 Task: Create a due date automation trigger when advanced on, on the monday of the week before a card is due add dates not due this month at 11:00 AM.
Action: Mouse moved to (895, 278)
Screenshot: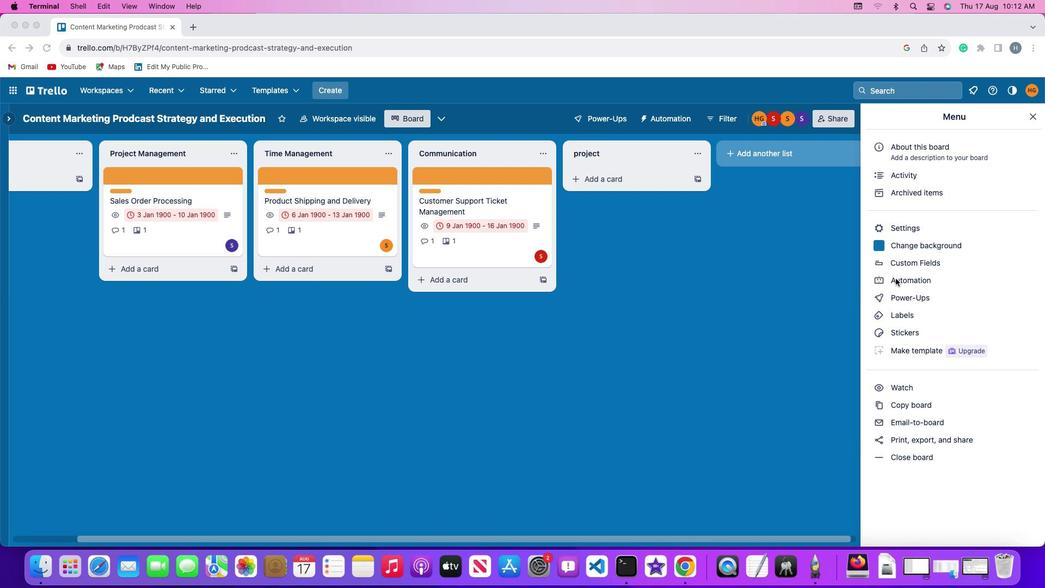 
Action: Mouse pressed left at (895, 278)
Screenshot: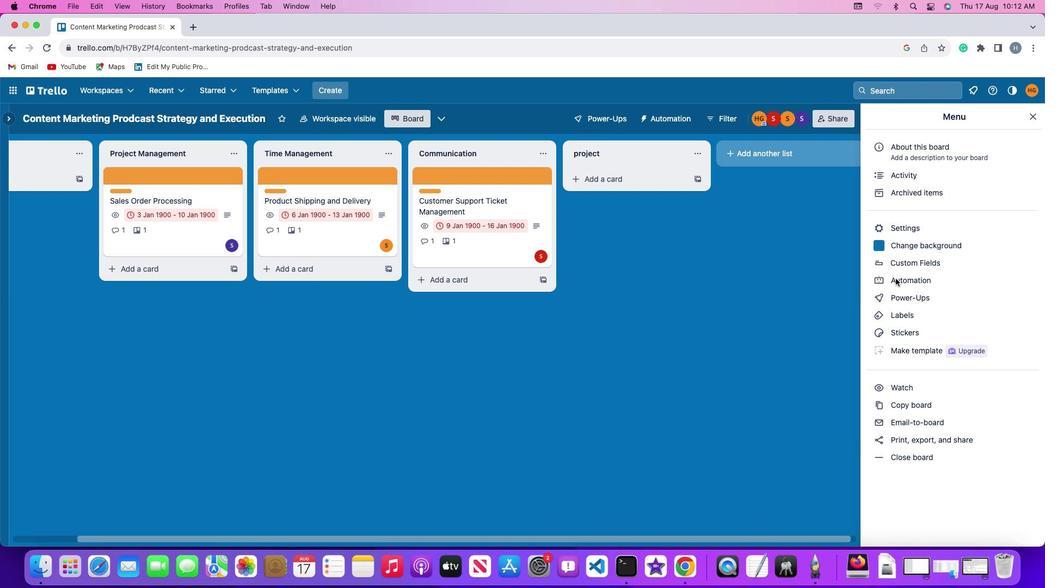 
Action: Mouse pressed left at (895, 278)
Screenshot: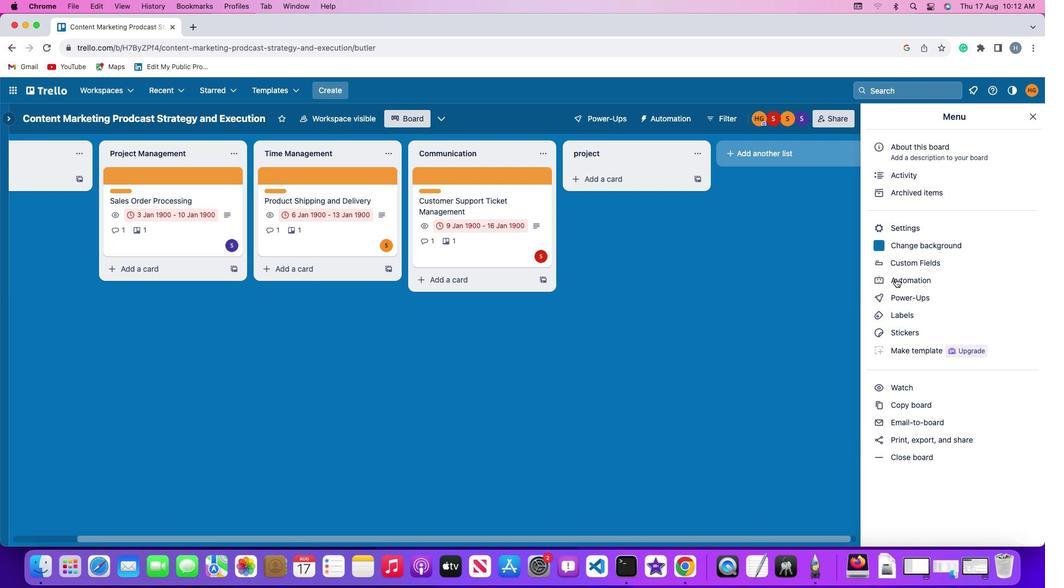 
Action: Mouse moved to (52, 258)
Screenshot: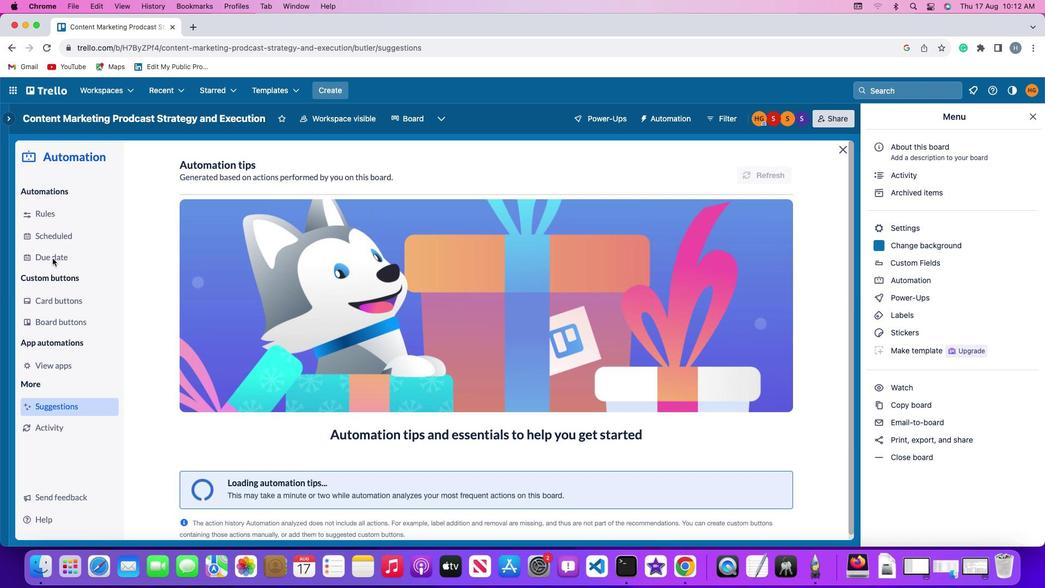 
Action: Mouse pressed left at (52, 258)
Screenshot: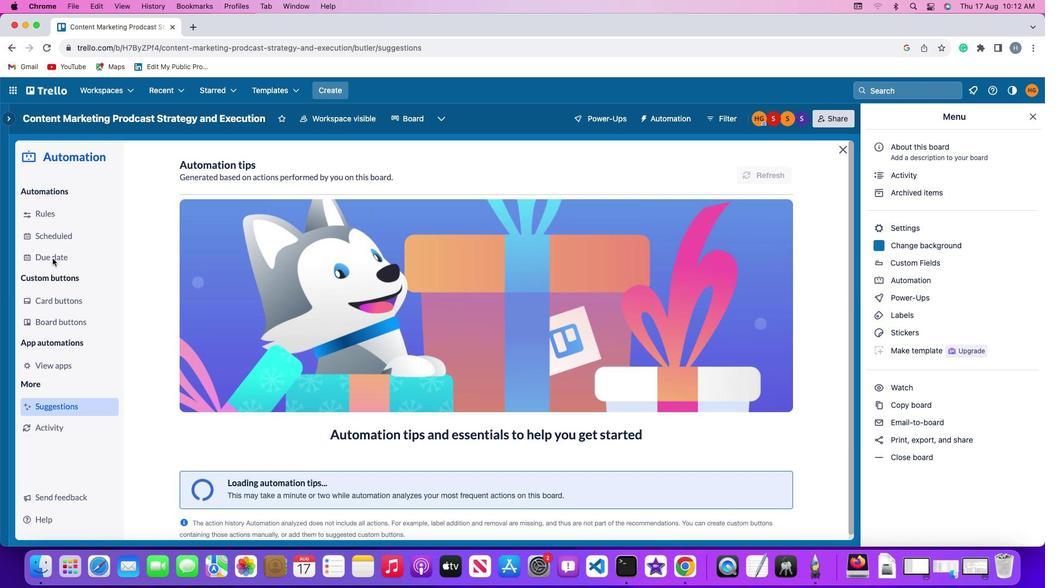 
Action: Mouse moved to (713, 168)
Screenshot: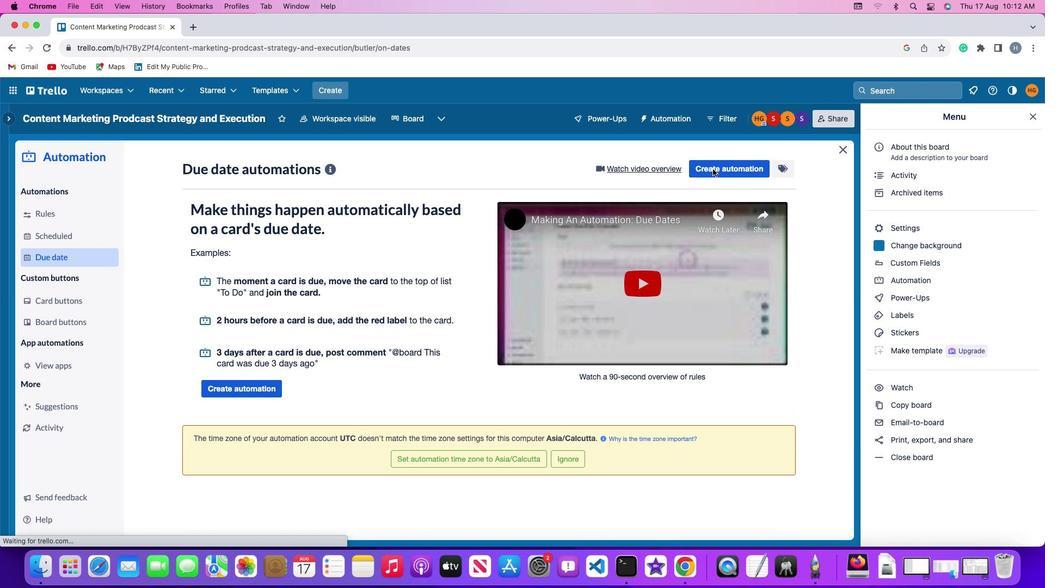 
Action: Mouse pressed left at (713, 168)
Screenshot: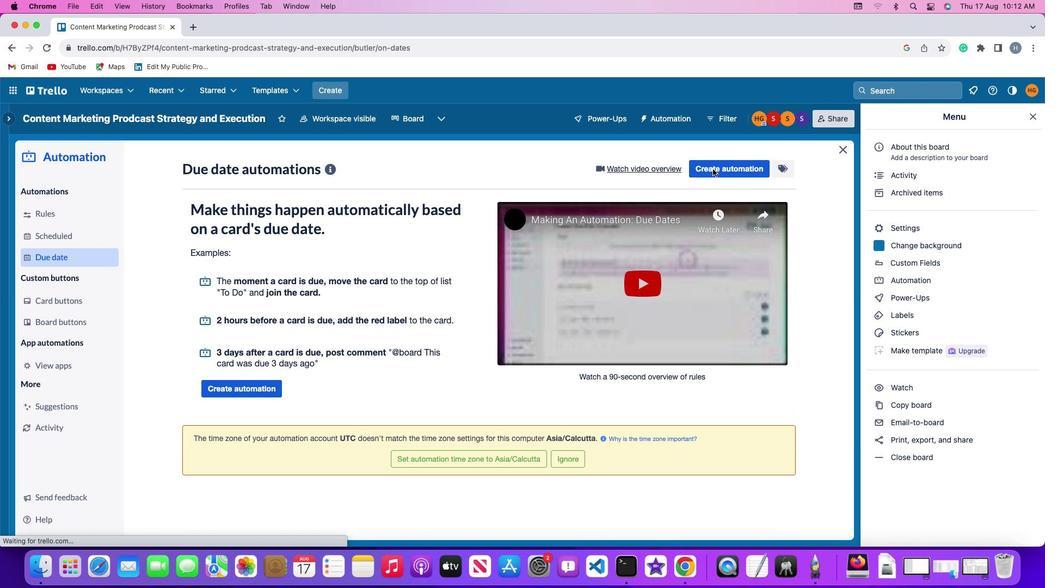 
Action: Mouse moved to (209, 269)
Screenshot: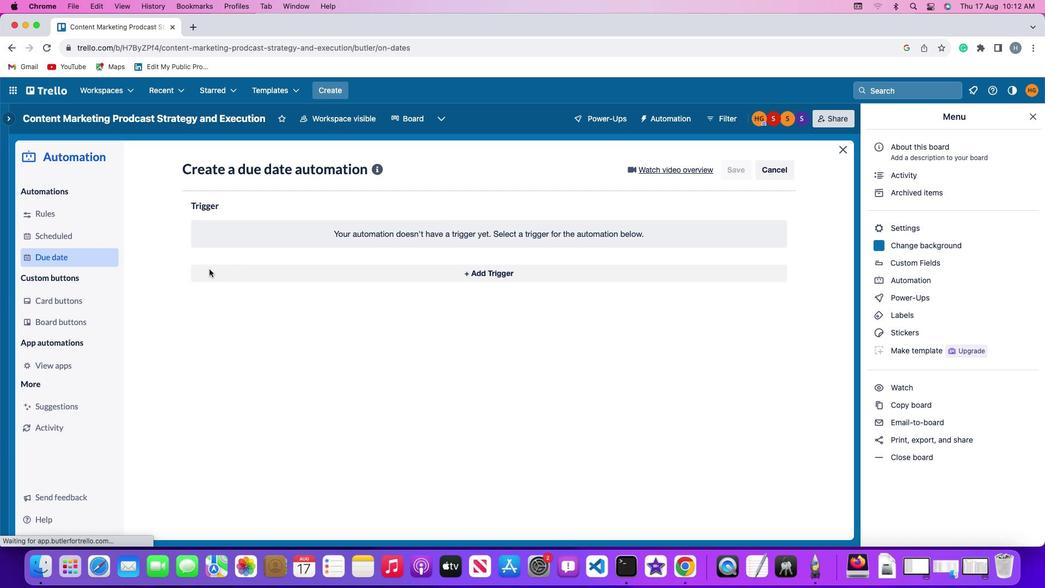 
Action: Mouse pressed left at (209, 269)
Screenshot: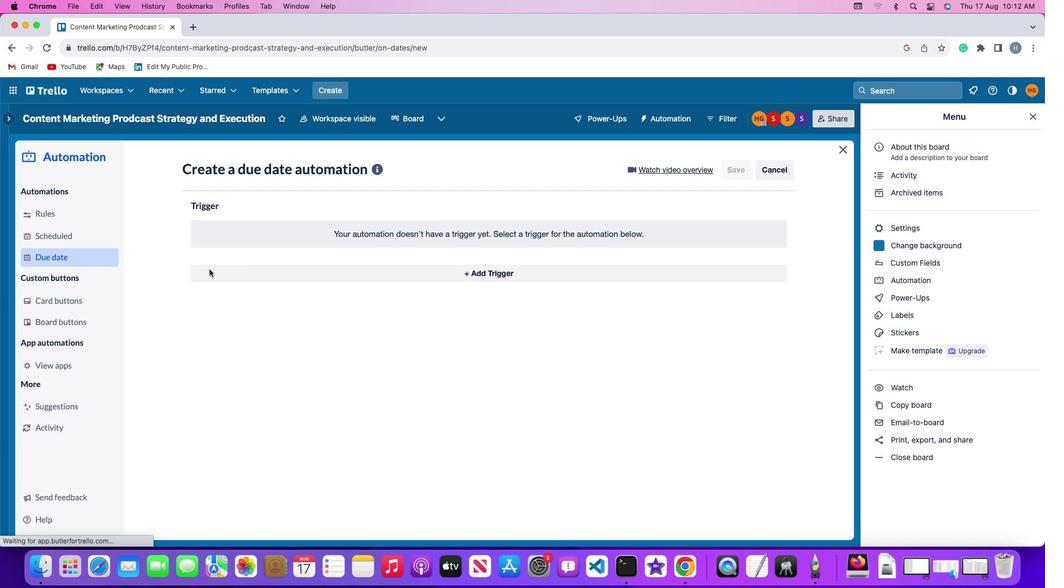 
Action: Mouse moved to (235, 468)
Screenshot: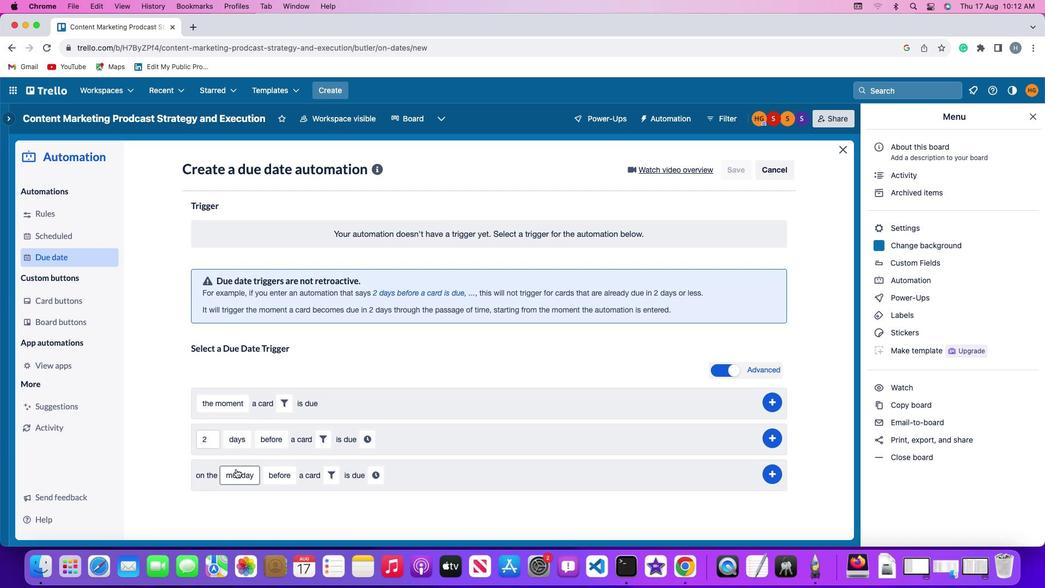 
Action: Mouse pressed left at (235, 468)
Screenshot: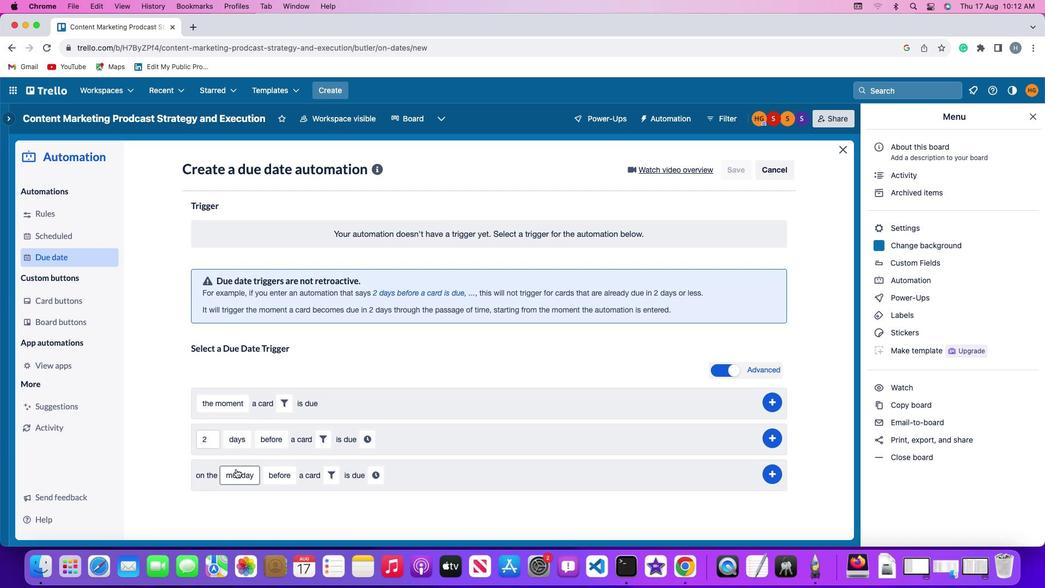 
Action: Mouse moved to (241, 318)
Screenshot: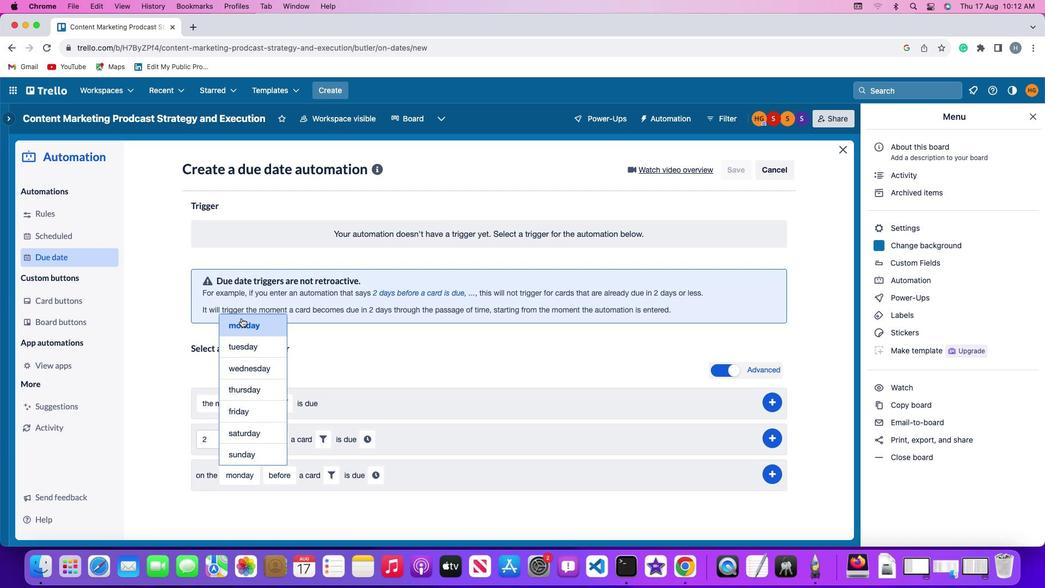 
Action: Mouse pressed left at (241, 318)
Screenshot: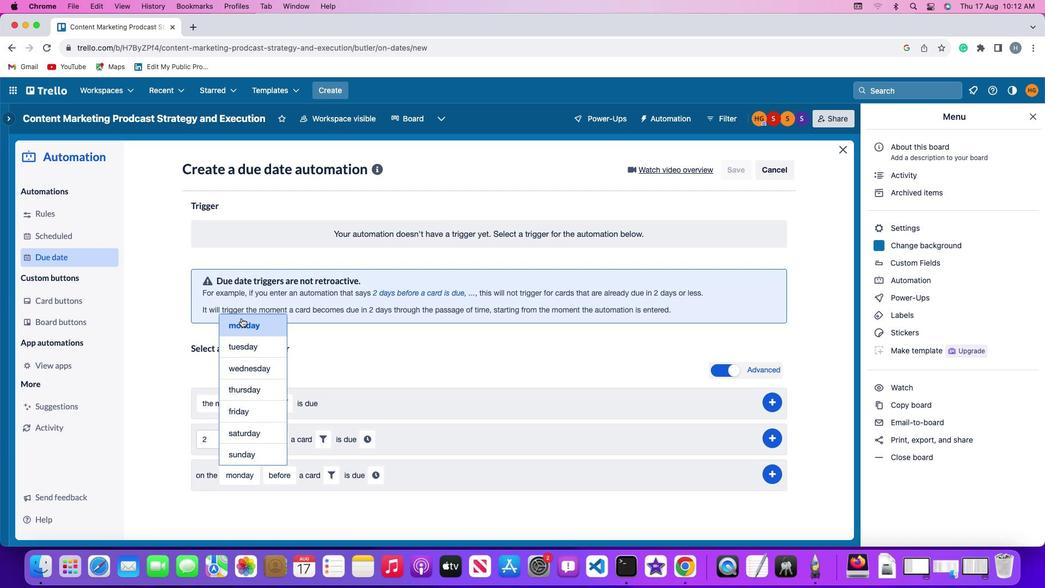 
Action: Mouse moved to (278, 479)
Screenshot: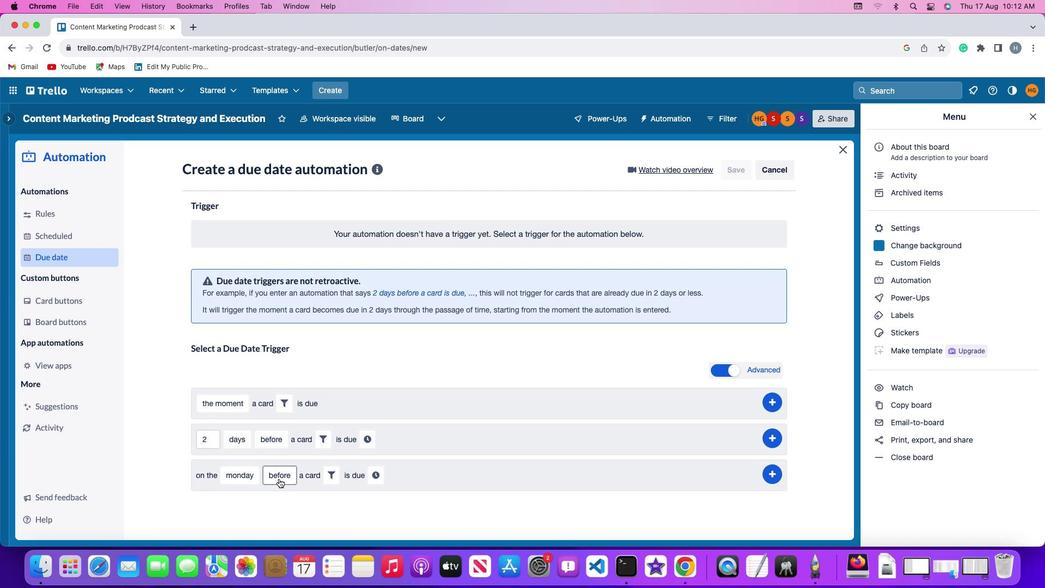 
Action: Mouse pressed left at (278, 479)
Screenshot: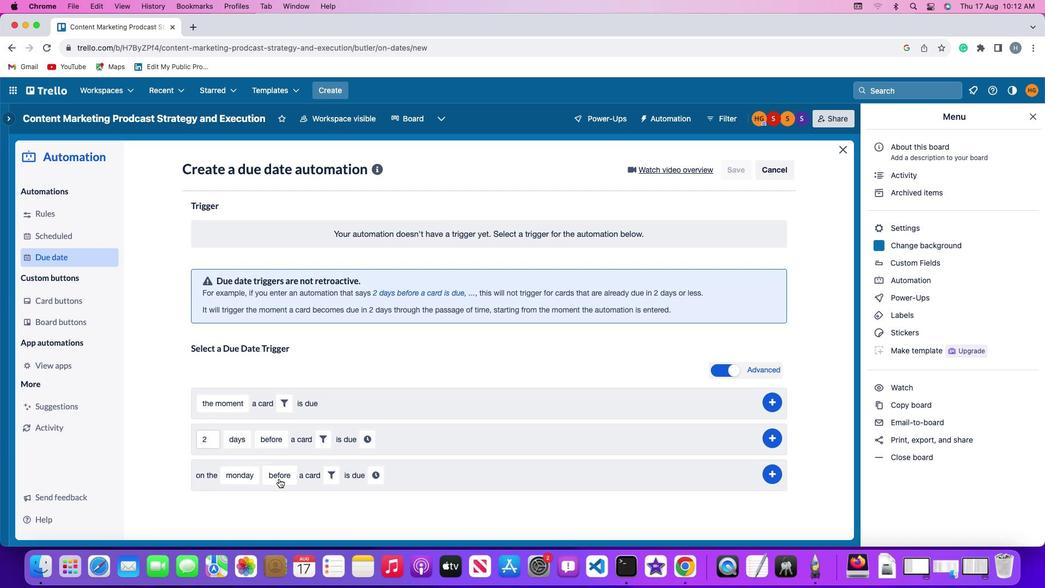 
Action: Mouse moved to (285, 456)
Screenshot: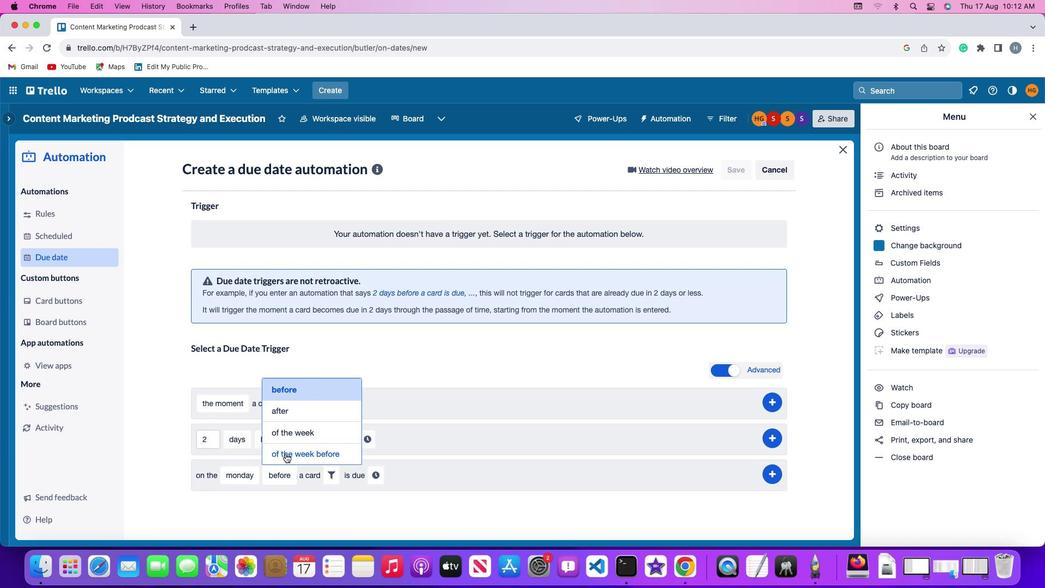 
Action: Mouse pressed left at (285, 456)
Screenshot: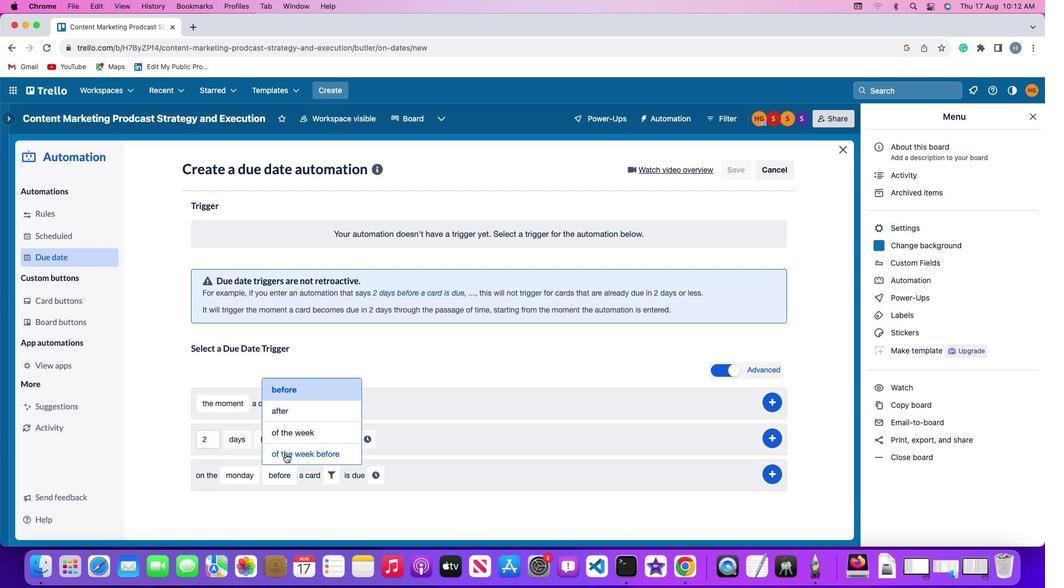 
Action: Mouse moved to (367, 475)
Screenshot: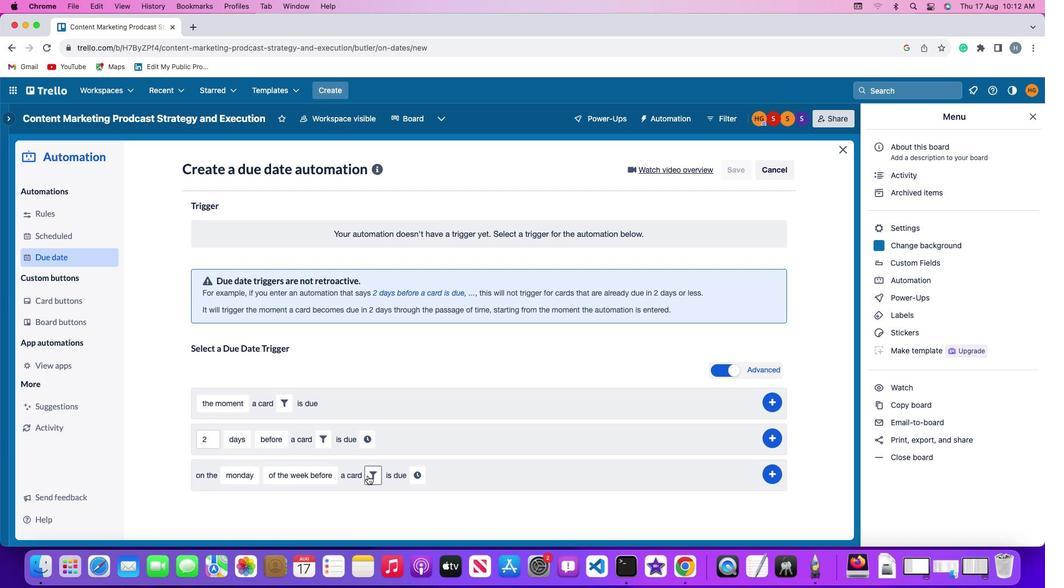 
Action: Mouse pressed left at (367, 475)
Screenshot: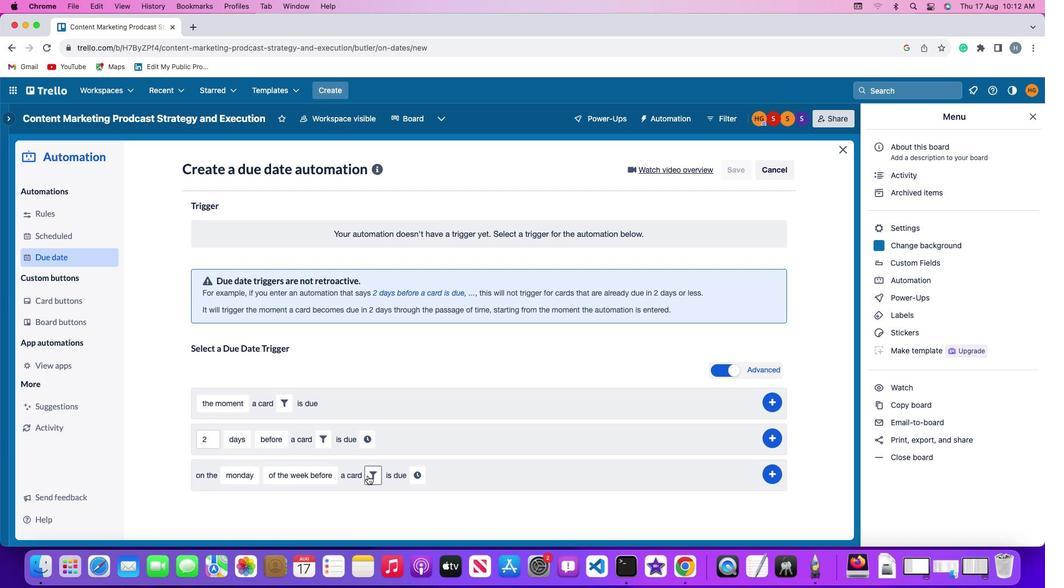 
Action: Mouse moved to (436, 509)
Screenshot: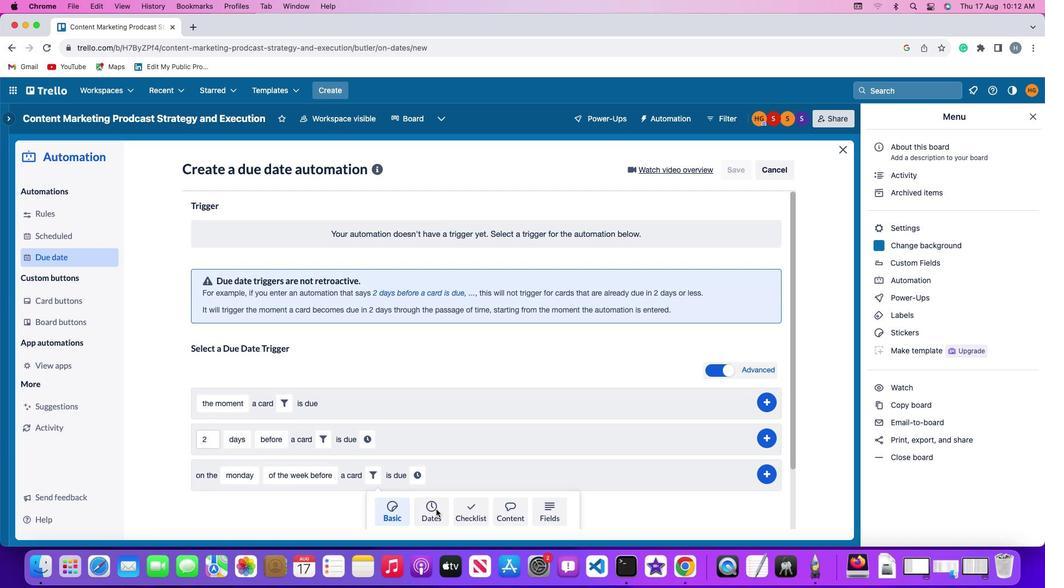 
Action: Mouse pressed left at (436, 509)
Screenshot: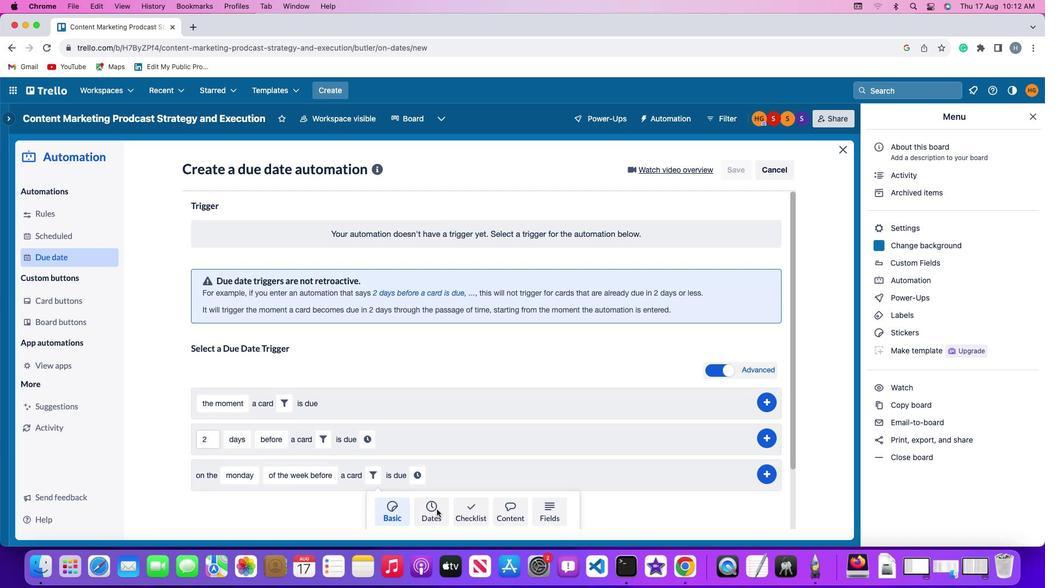
Action: Mouse moved to (337, 506)
Screenshot: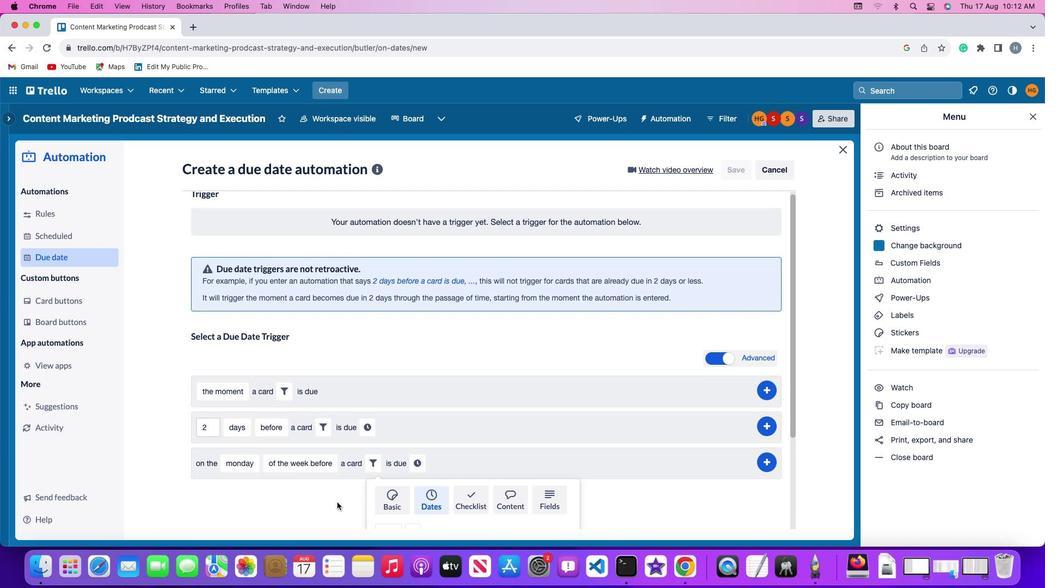 
Action: Mouse scrolled (337, 506) with delta (0, 0)
Screenshot: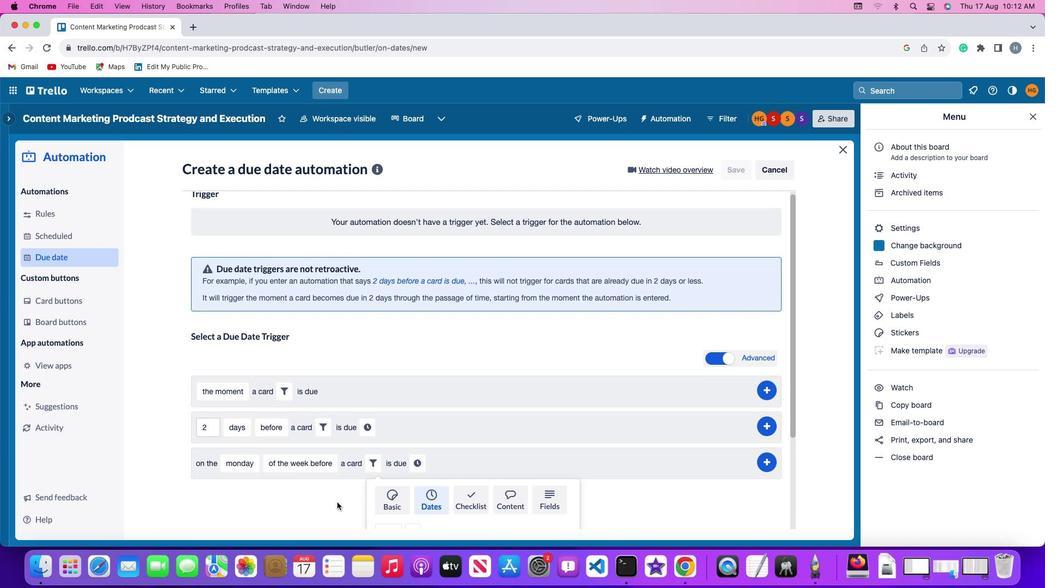 
Action: Mouse moved to (337, 506)
Screenshot: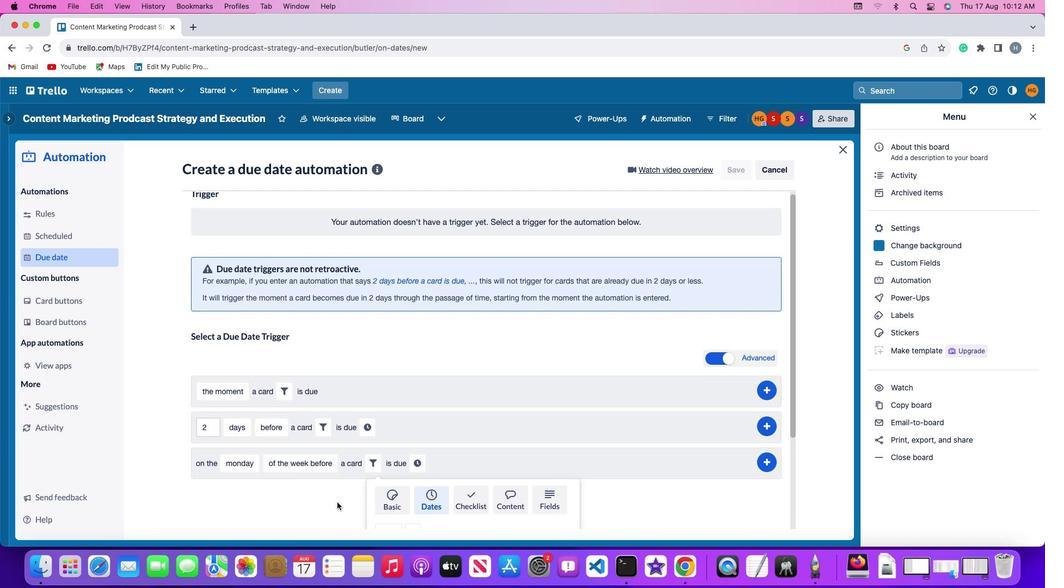 
Action: Mouse scrolled (337, 506) with delta (0, 0)
Screenshot: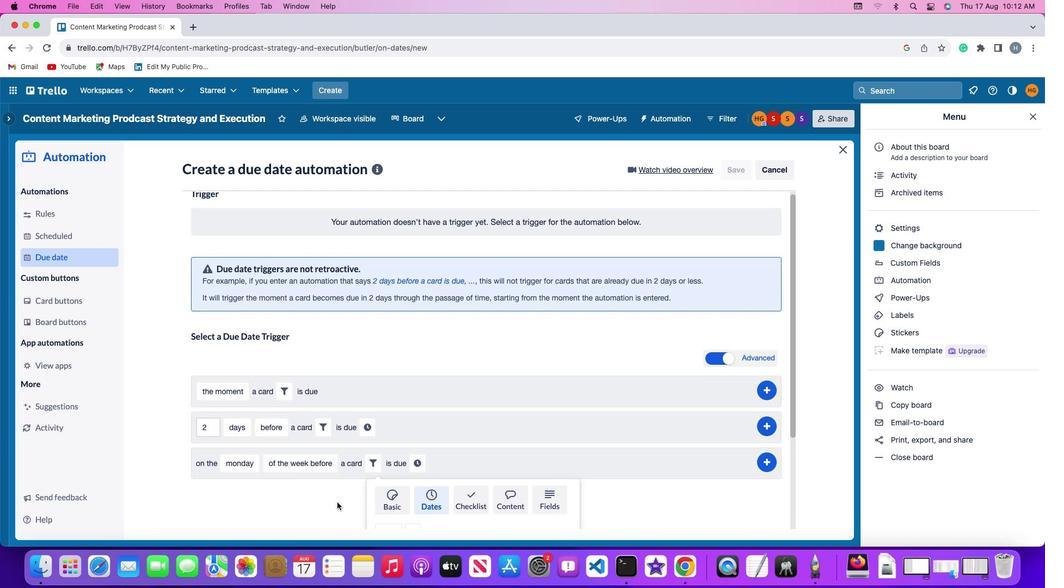 
Action: Mouse moved to (337, 505)
Screenshot: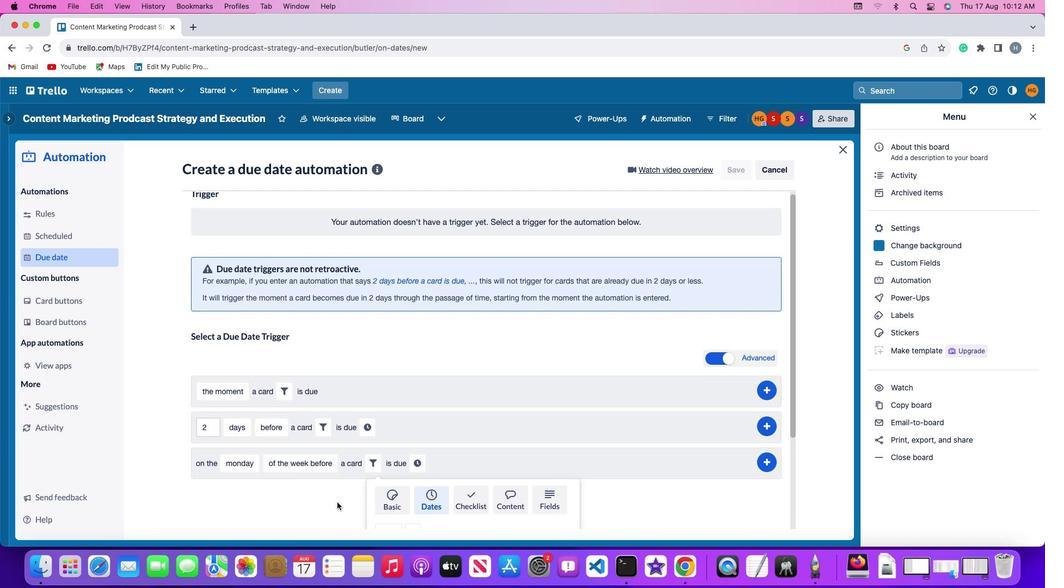 
Action: Mouse scrolled (337, 505) with delta (0, -1)
Screenshot: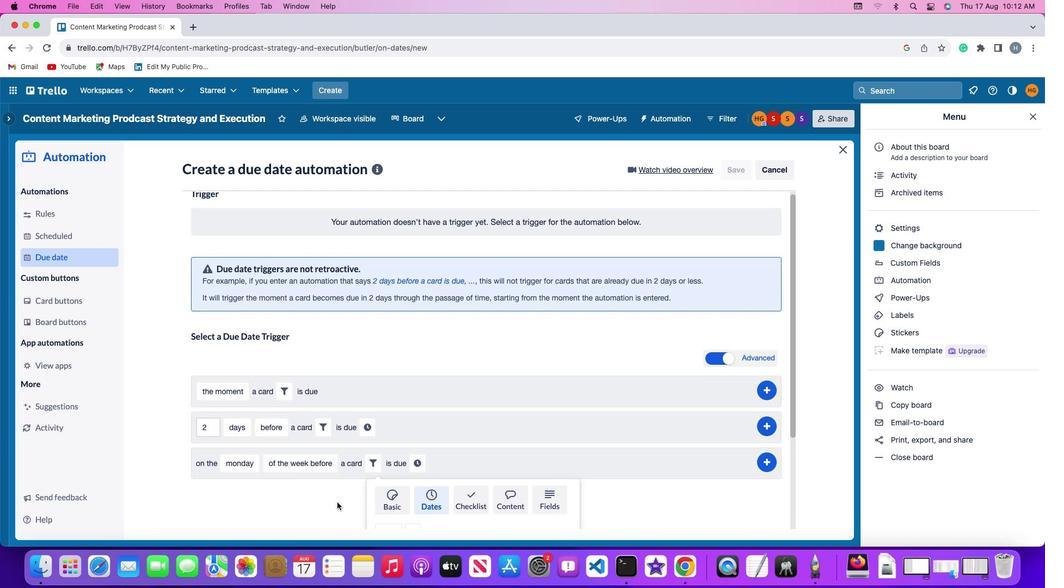 
Action: Mouse moved to (337, 505)
Screenshot: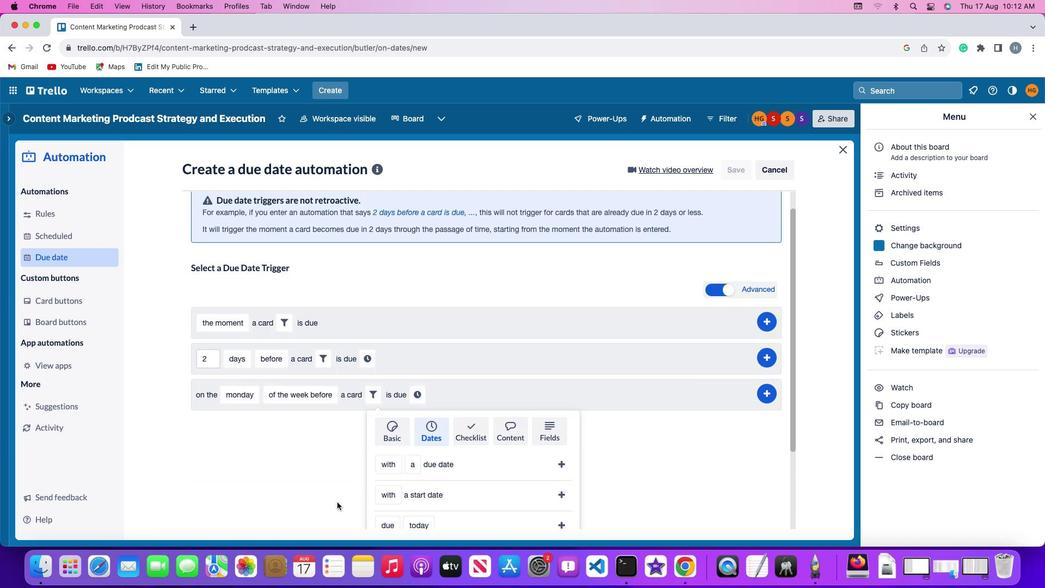 
Action: Mouse scrolled (337, 505) with delta (0, -2)
Screenshot: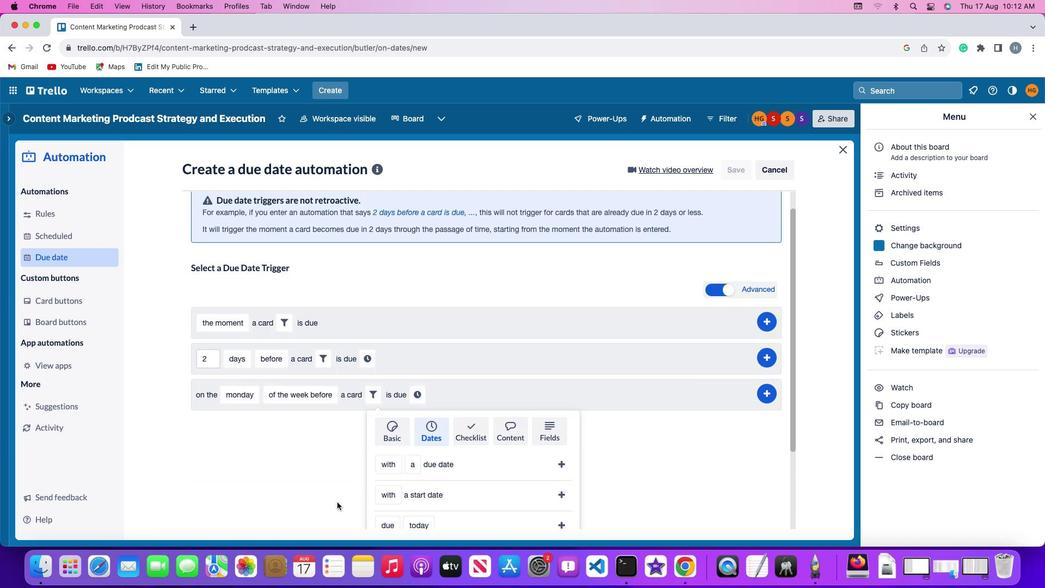 
Action: Mouse moved to (337, 503)
Screenshot: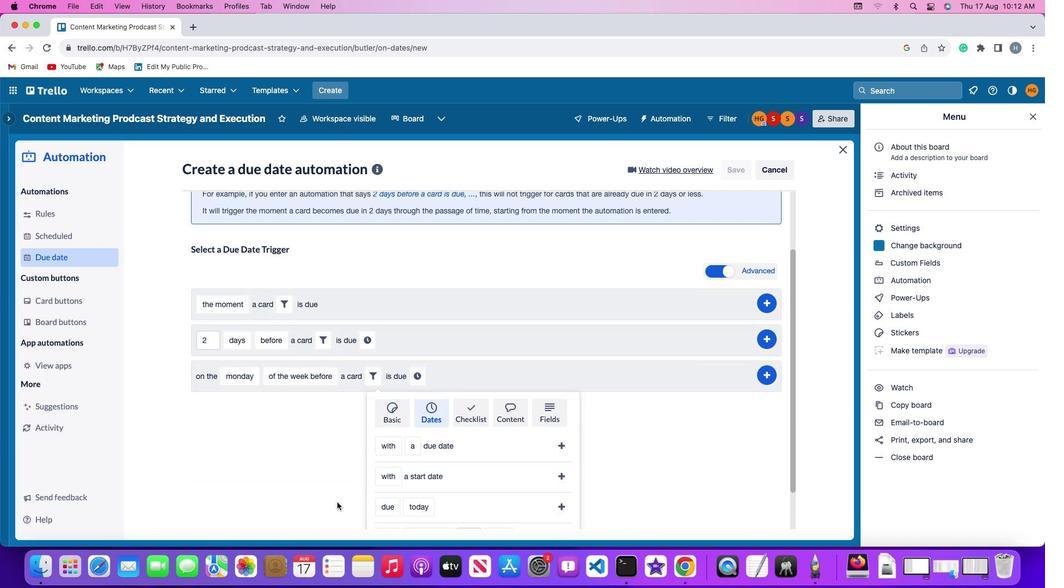 
Action: Mouse scrolled (337, 503) with delta (0, -3)
Screenshot: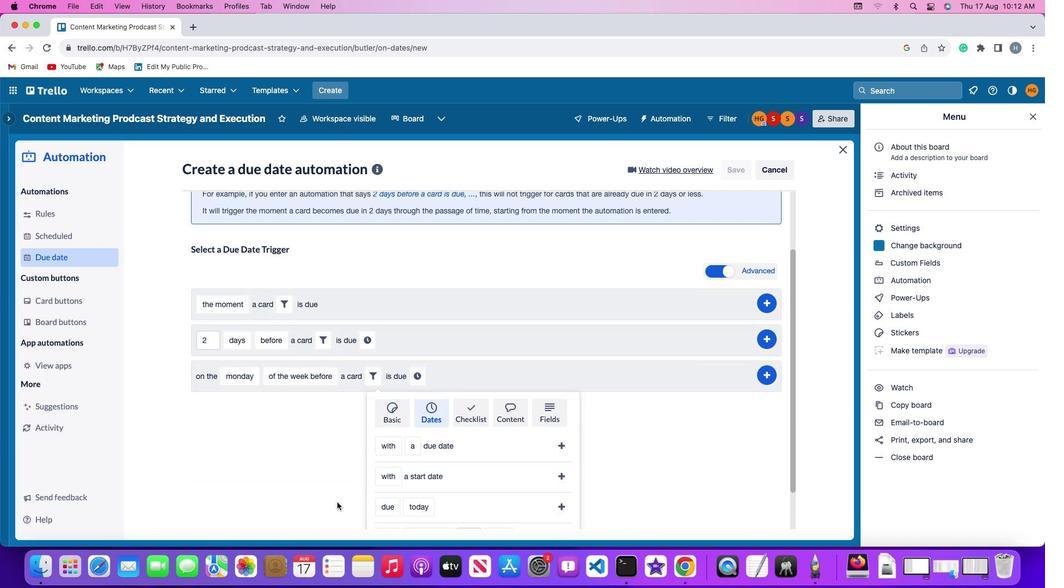 
Action: Mouse moved to (337, 502)
Screenshot: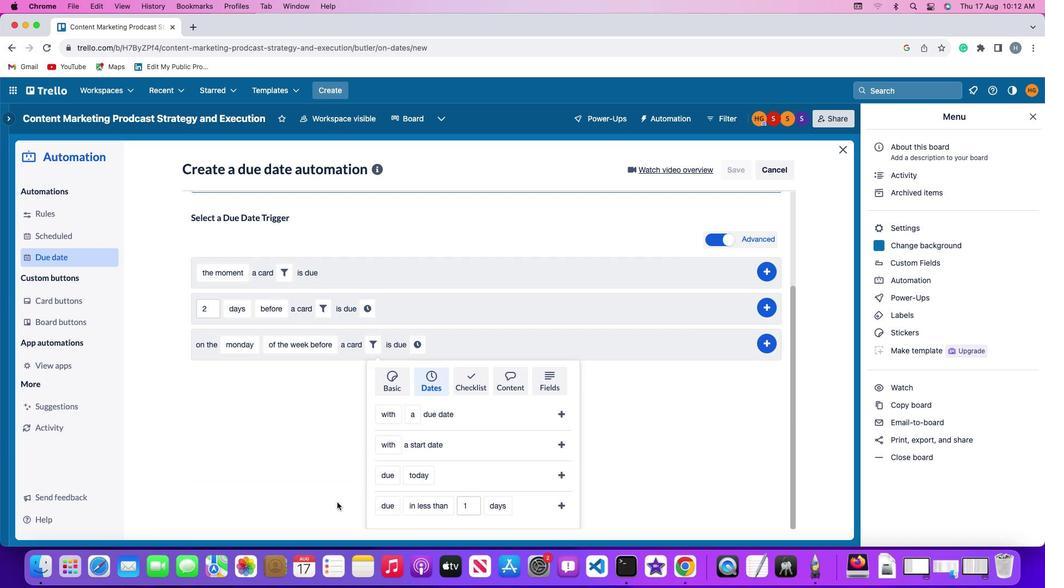 
Action: Mouse scrolled (337, 502) with delta (0, 0)
Screenshot: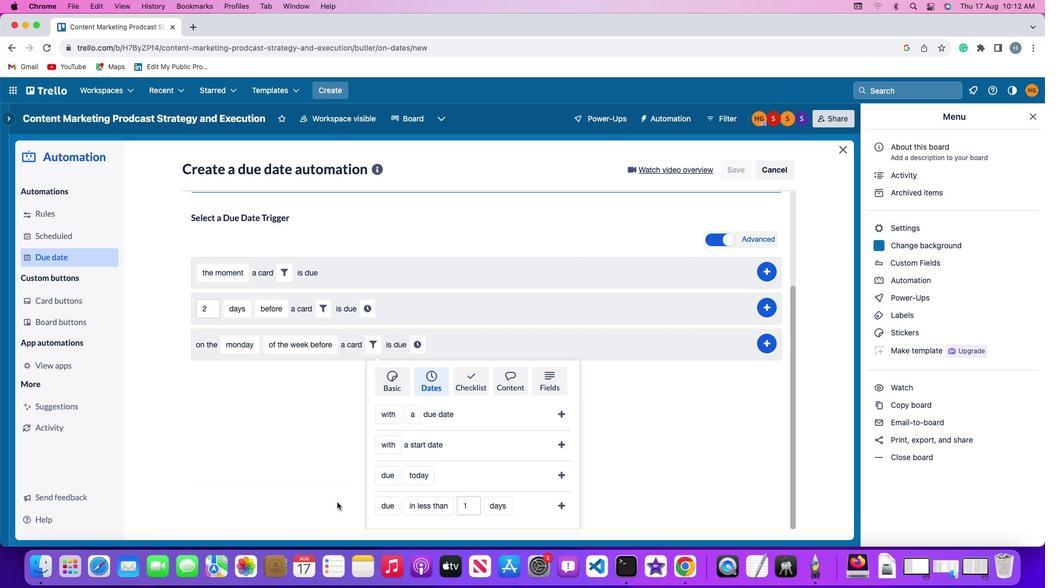 
Action: Mouse scrolled (337, 502) with delta (0, 0)
Screenshot: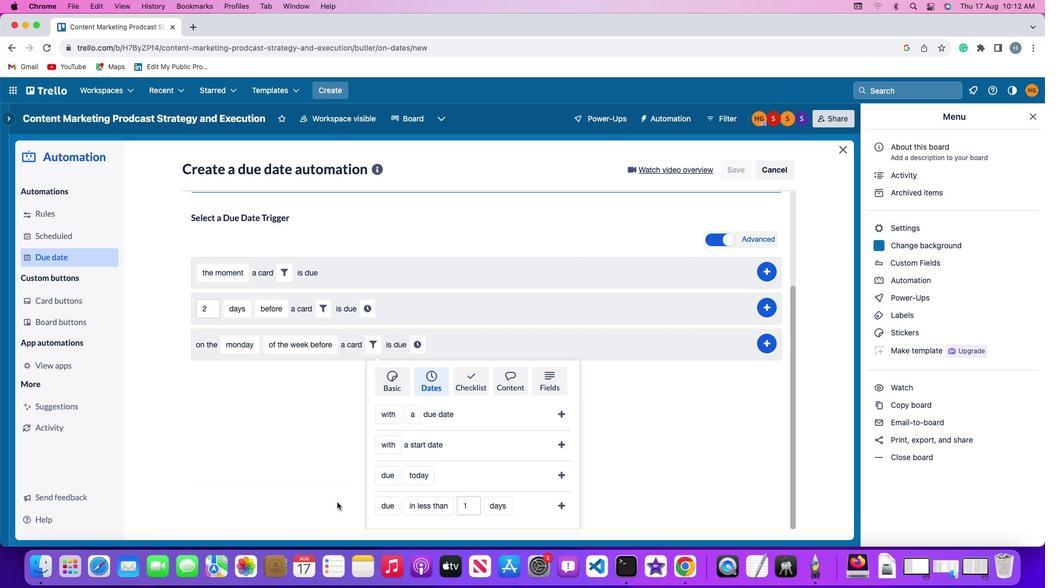 
Action: Mouse scrolled (337, 502) with delta (0, -2)
Screenshot: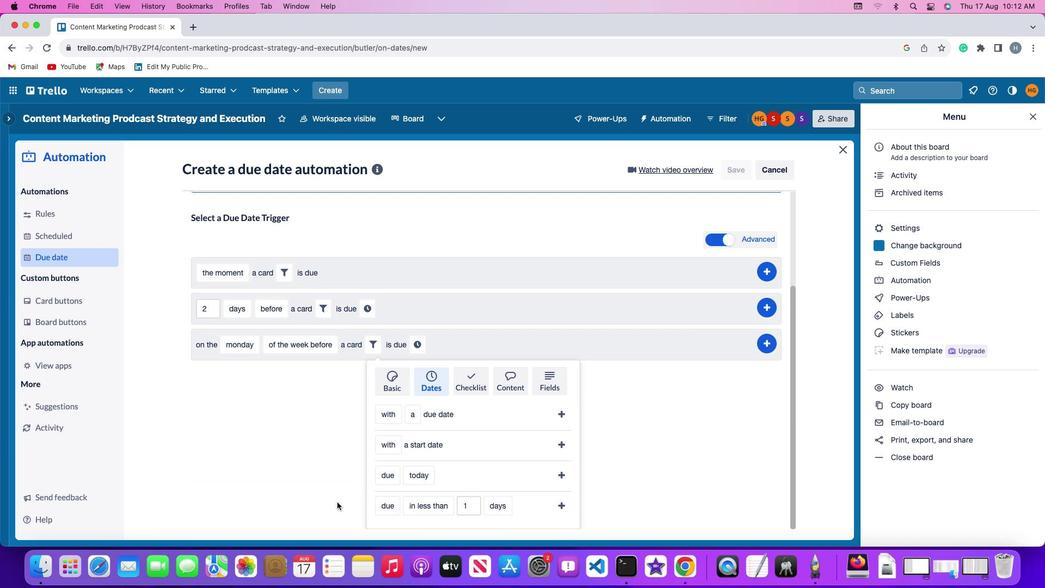 
Action: Mouse scrolled (337, 502) with delta (0, -2)
Screenshot: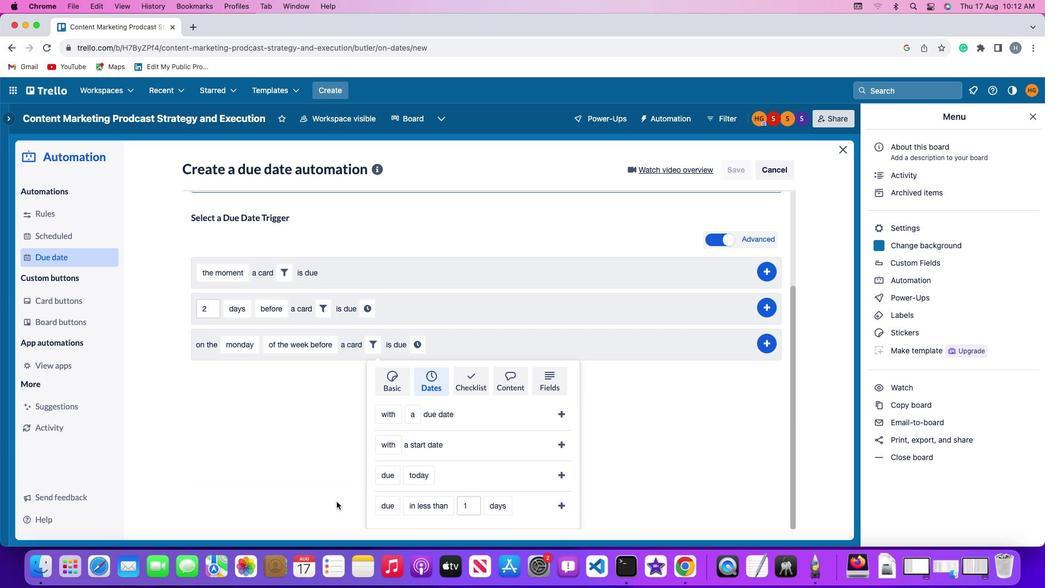
Action: Mouse moved to (390, 469)
Screenshot: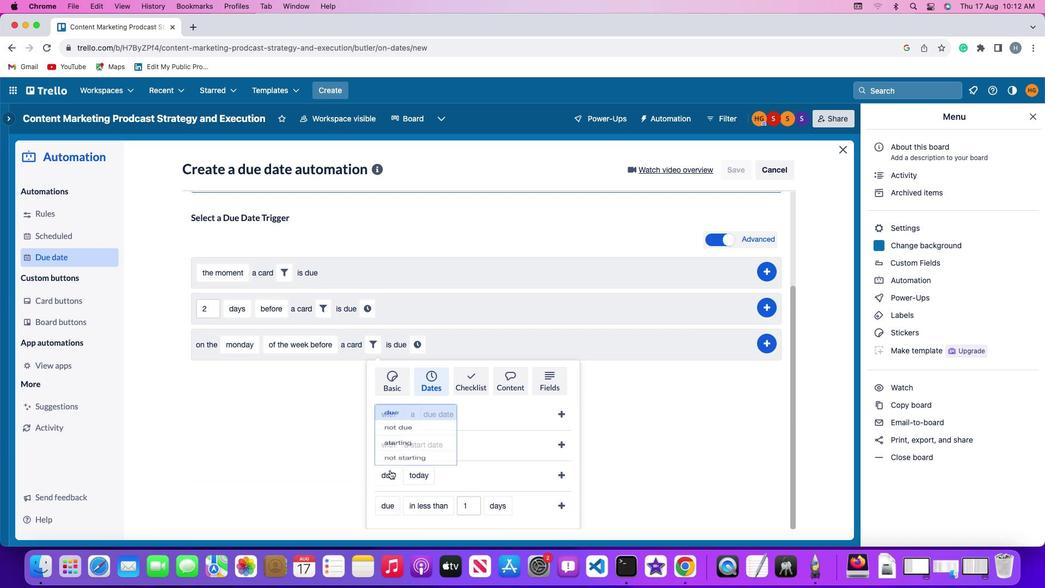 
Action: Mouse pressed left at (390, 469)
Screenshot: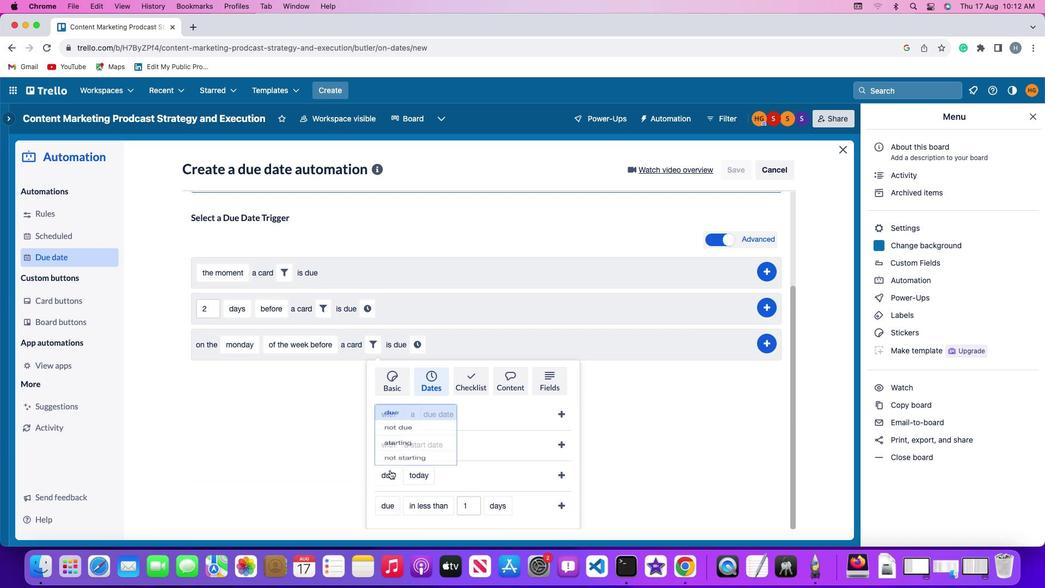 
Action: Mouse moved to (401, 407)
Screenshot: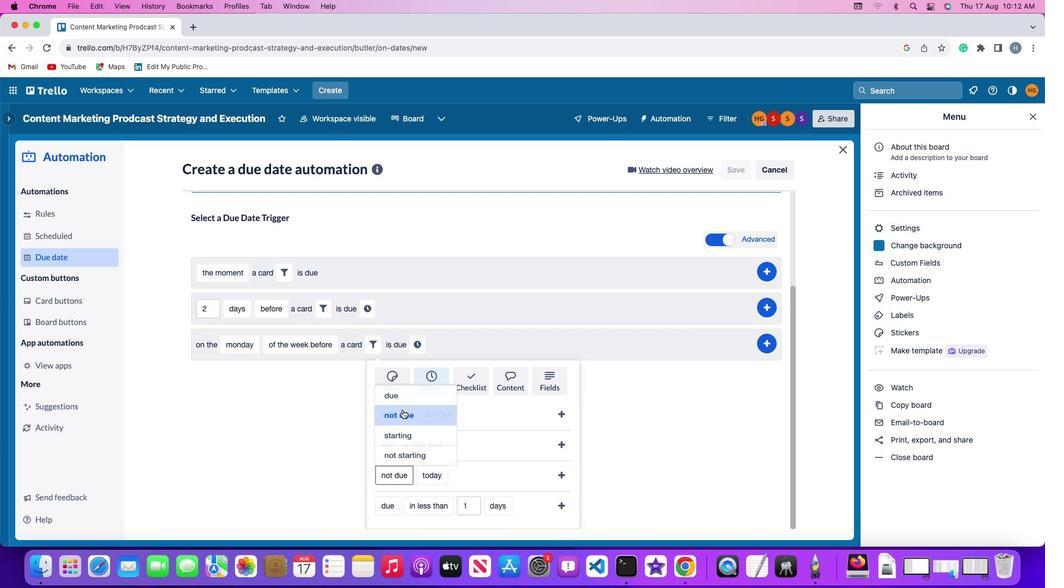 
Action: Mouse pressed left at (401, 407)
Screenshot: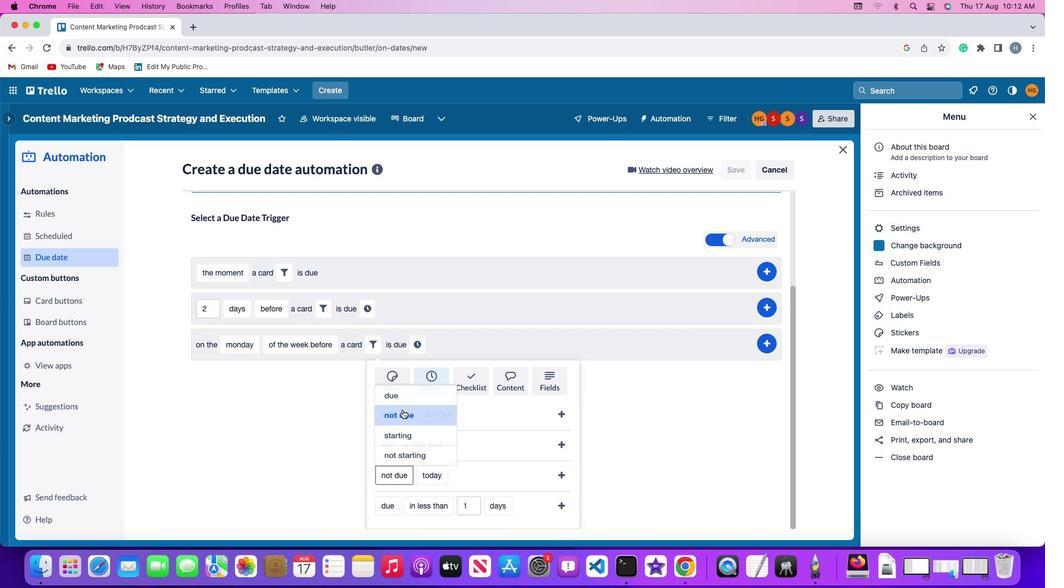 
Action: Mouse moved to (434, 472)
Screenshot: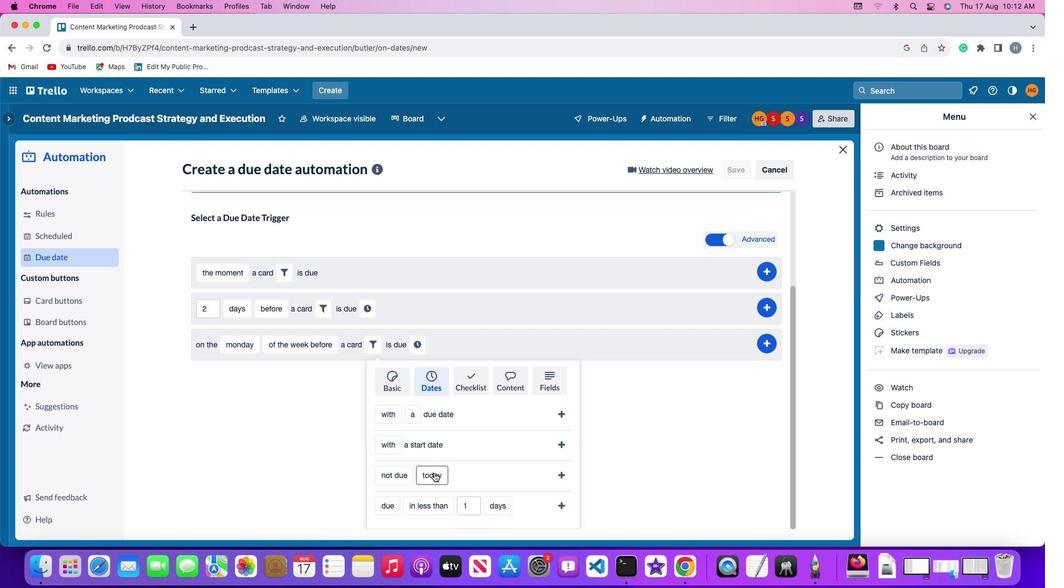 
Action: Mouse pressed left at (434, 472)
Screenshot: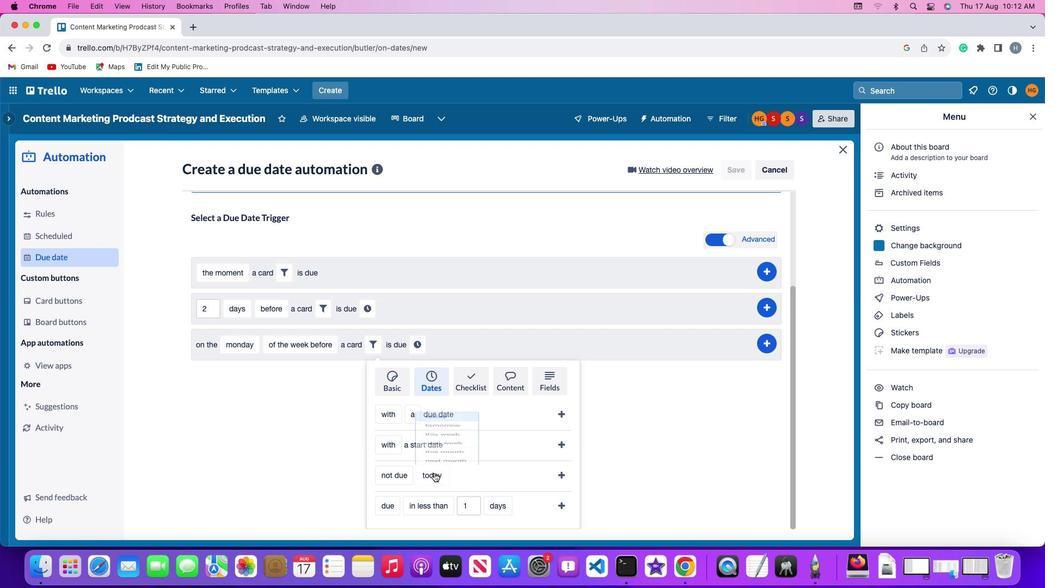 
Action: Mouse moved to (440, 432)
Screenshot: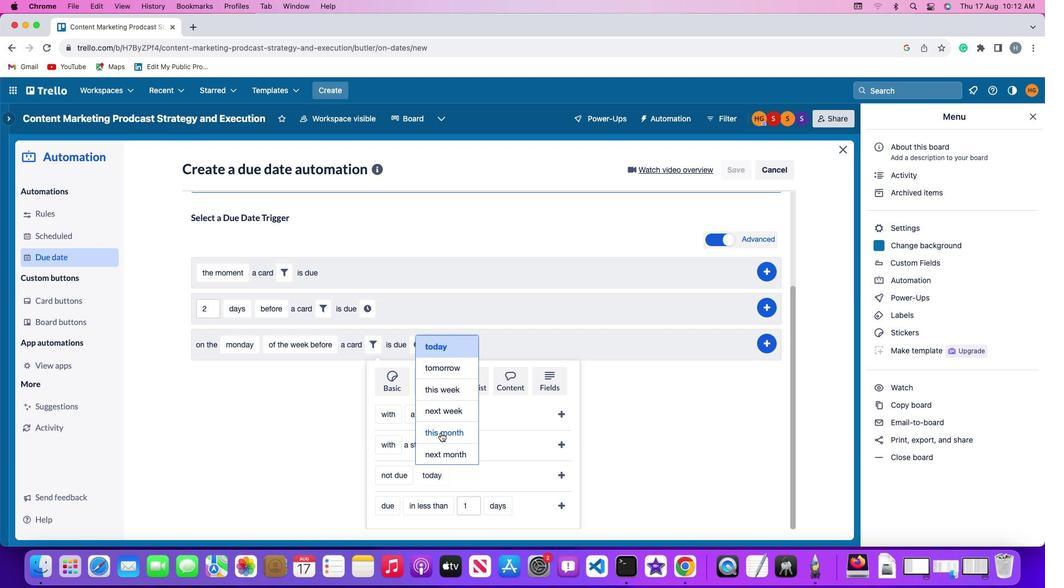 
Action: Mouse pressed left at (440, 432)
Screenshot: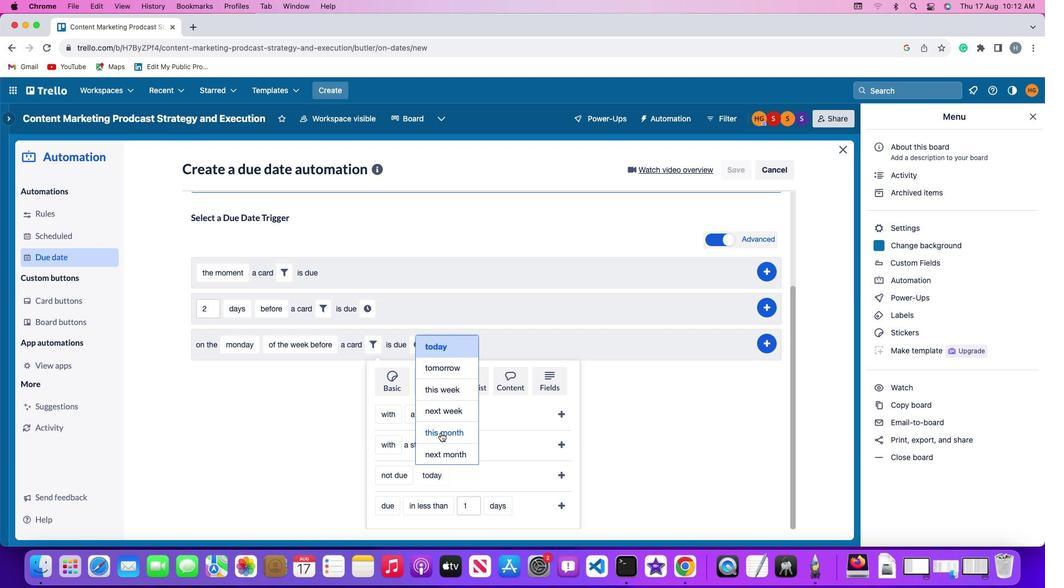 
Action: Mouse moved to (564, 471)
Screenshot: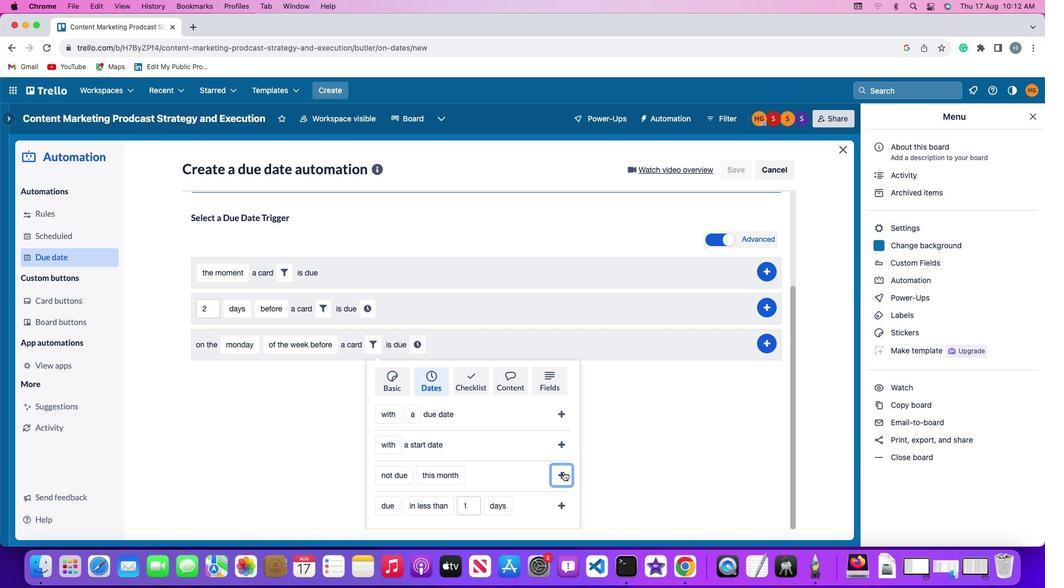 
Action: Mouse pressed left at (564, 471)
Screenshot: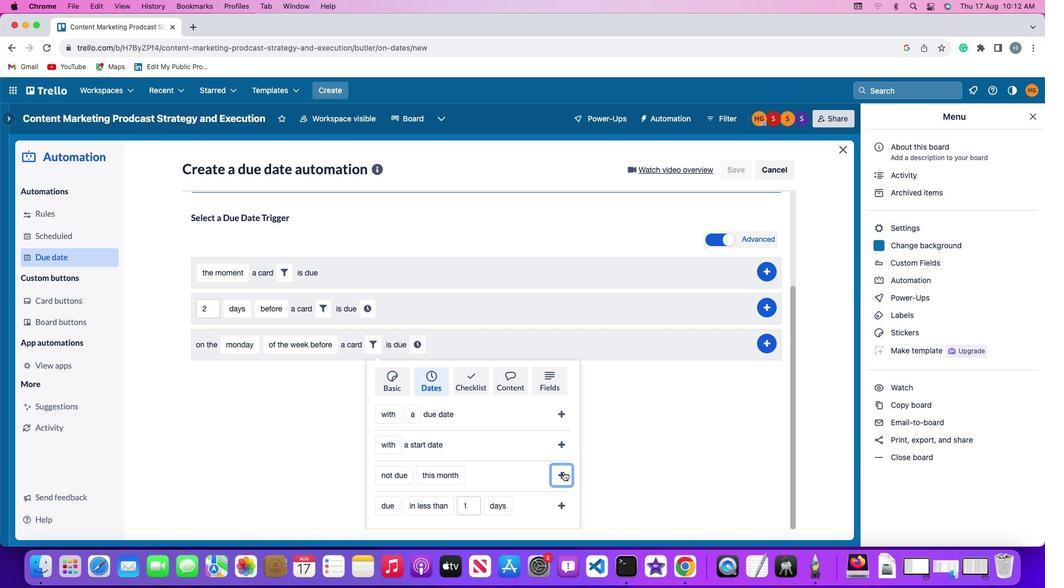 
Action: Mouse moved to (514, 471)
Screenshot: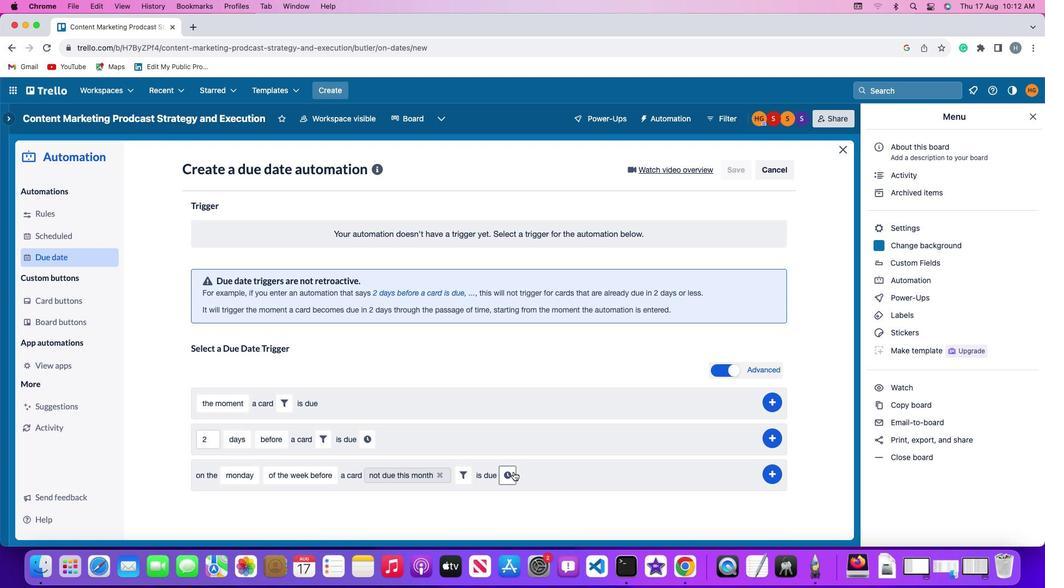 
Action: Mouse pressed left at (514, 471)
Screenshot: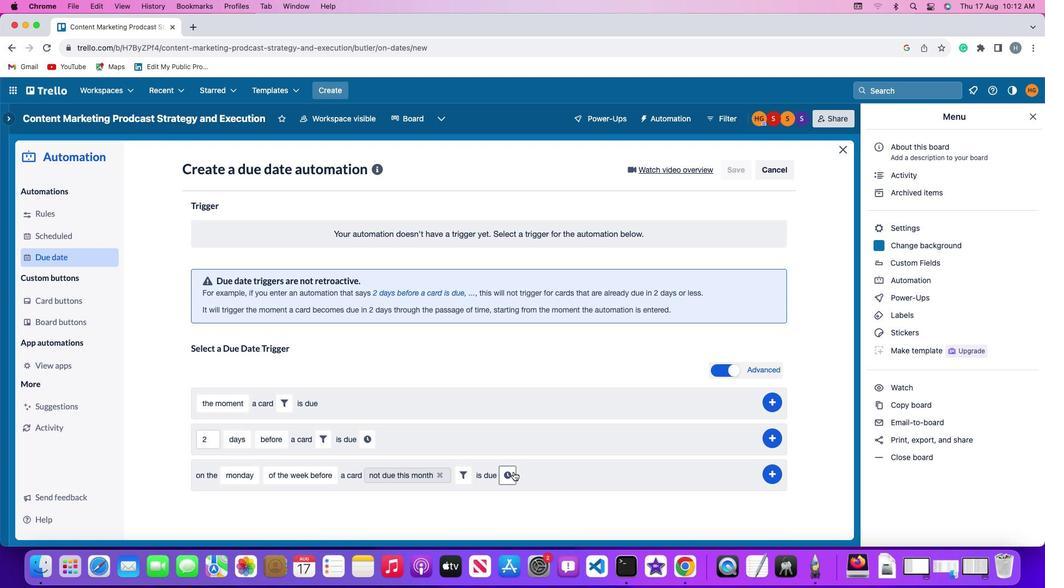 
Action: Mouse moved to (532, 475)
Screenshot: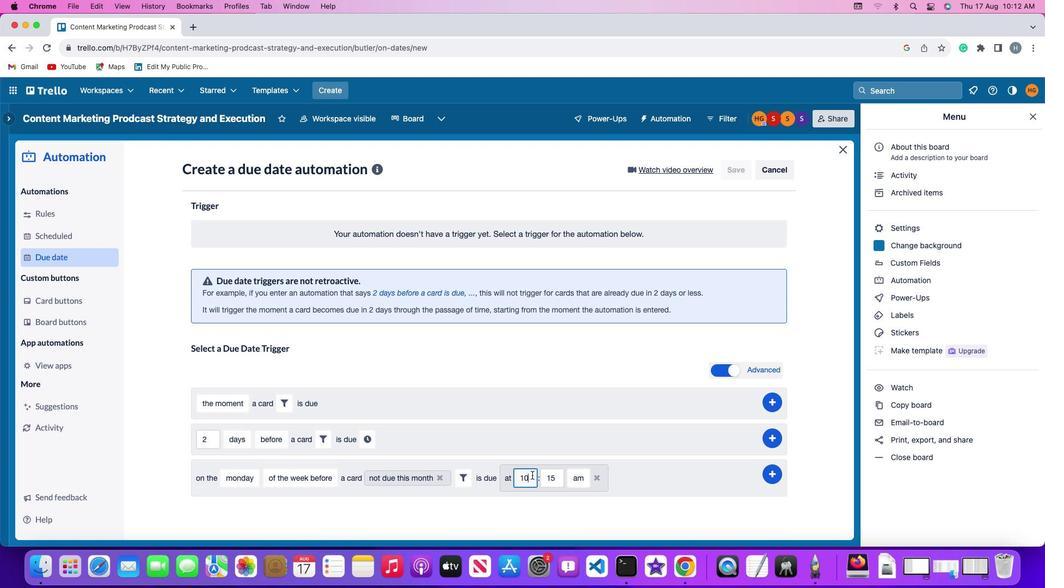 
Action: Mouse pressed left at (532, 475)
Screenshot: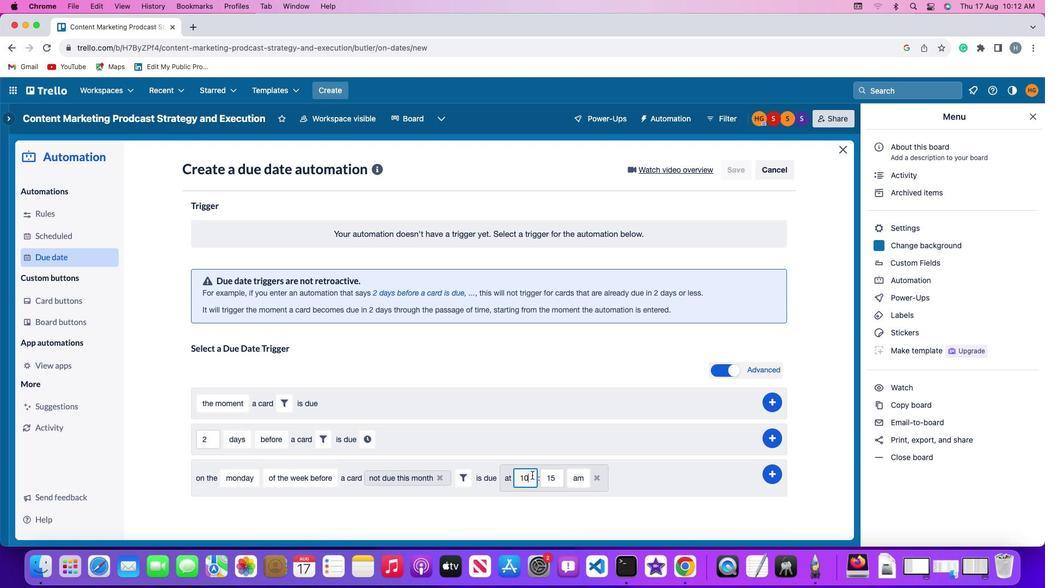 
Action: Mouse moved to (532, 475)
Screenshot: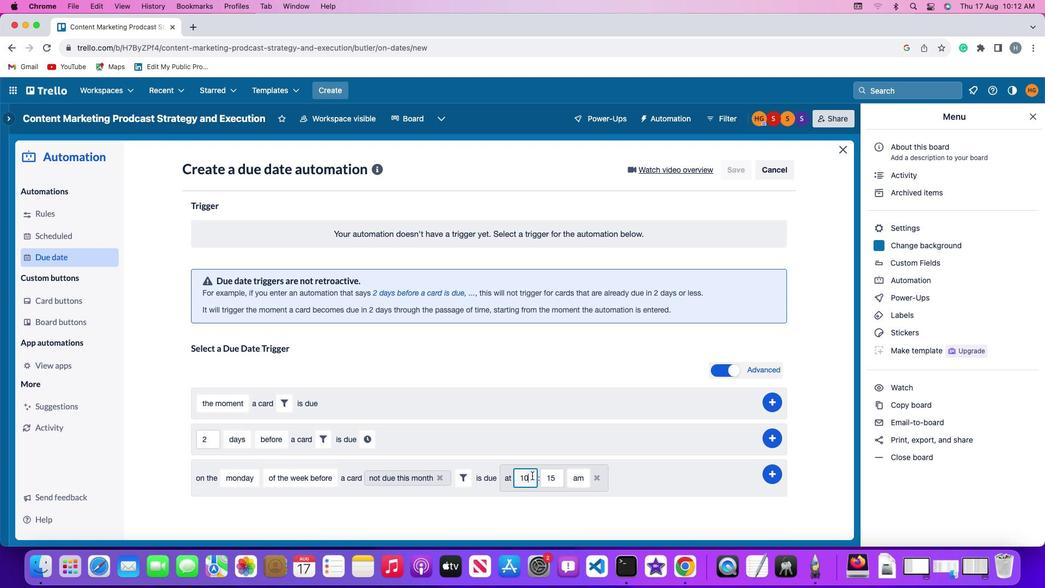 
Action: Key pressed Key.backspaceKey.backspace'1'
Screenshot: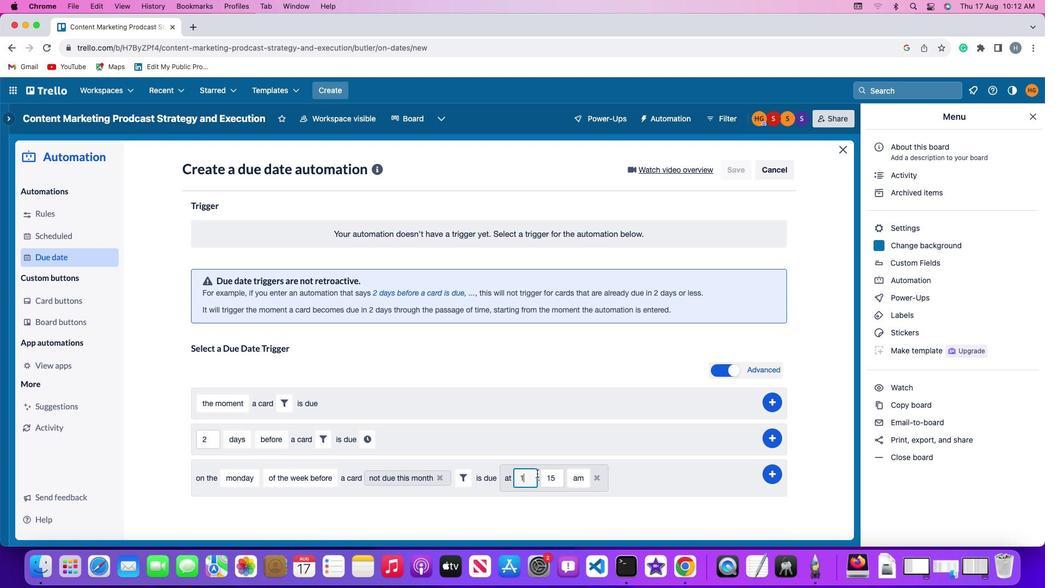 
Action: Mouse moved to (536, 473)
Screenshot: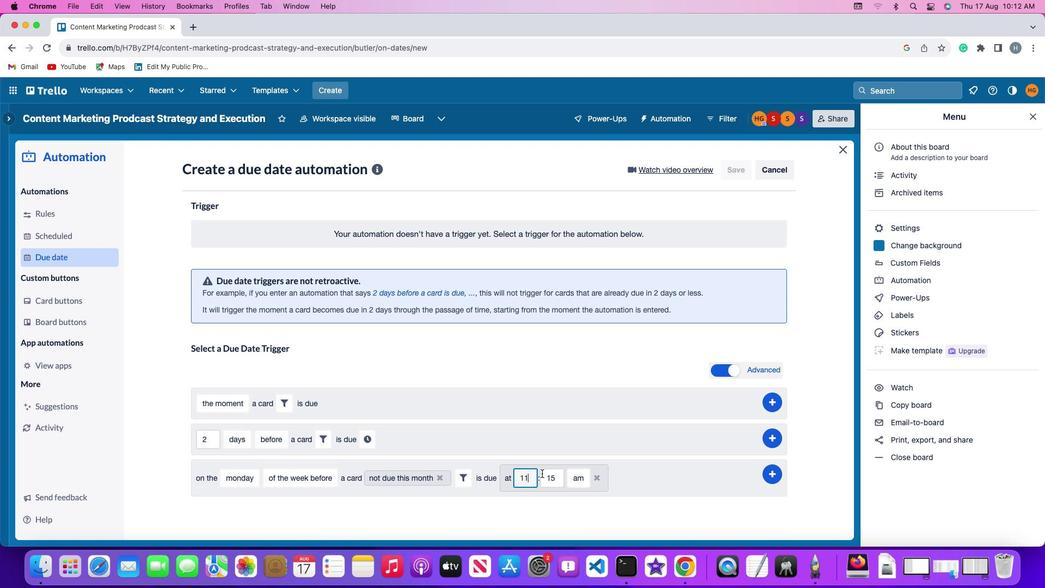 
Action: Key pressed '1'
Screenshot: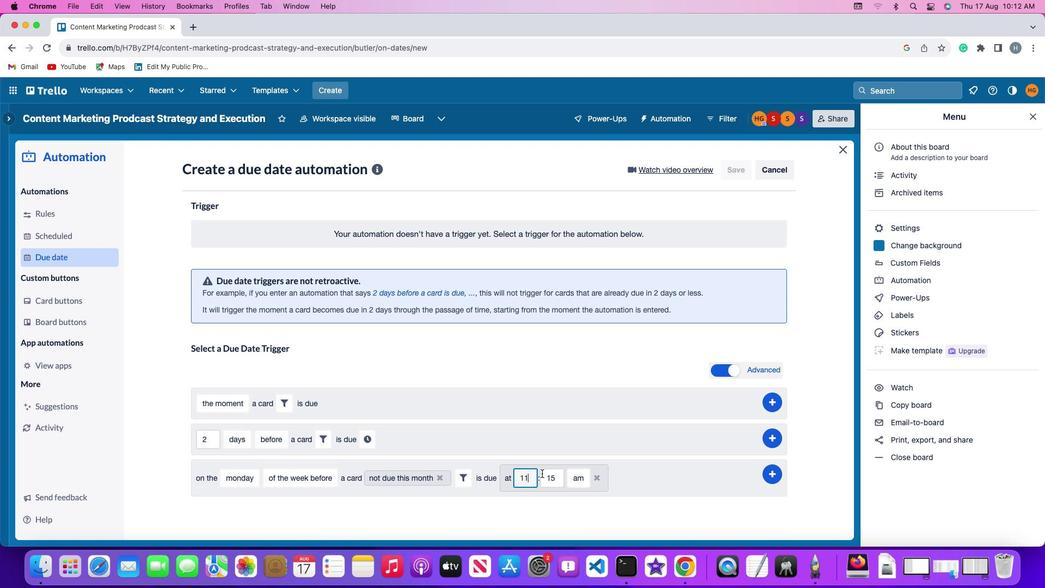 
Action: Mouse moved to (556, 475)
Screenshot: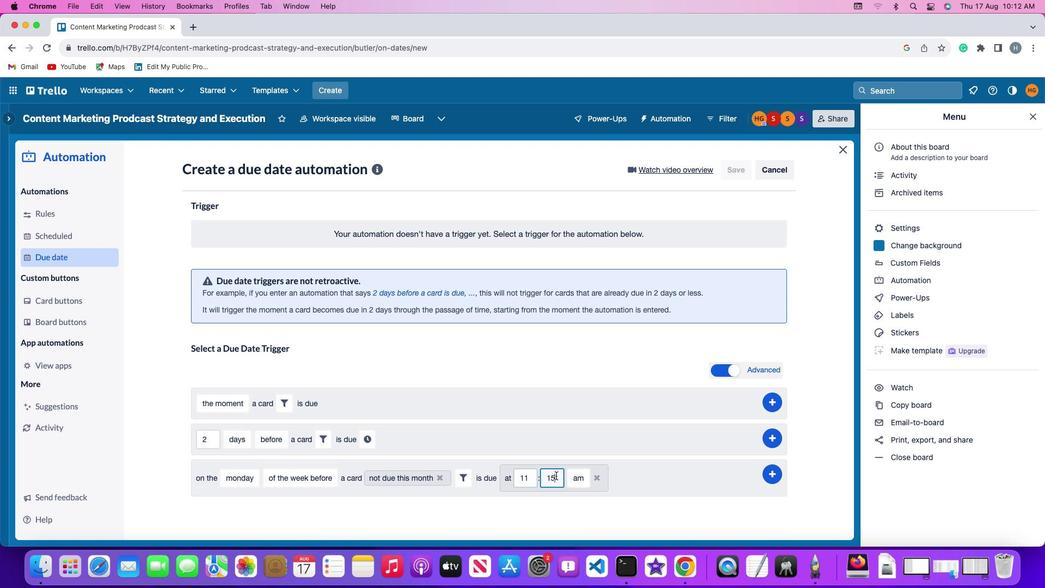 
Action: Mouse pressed left at (556, 475)
Screenshot: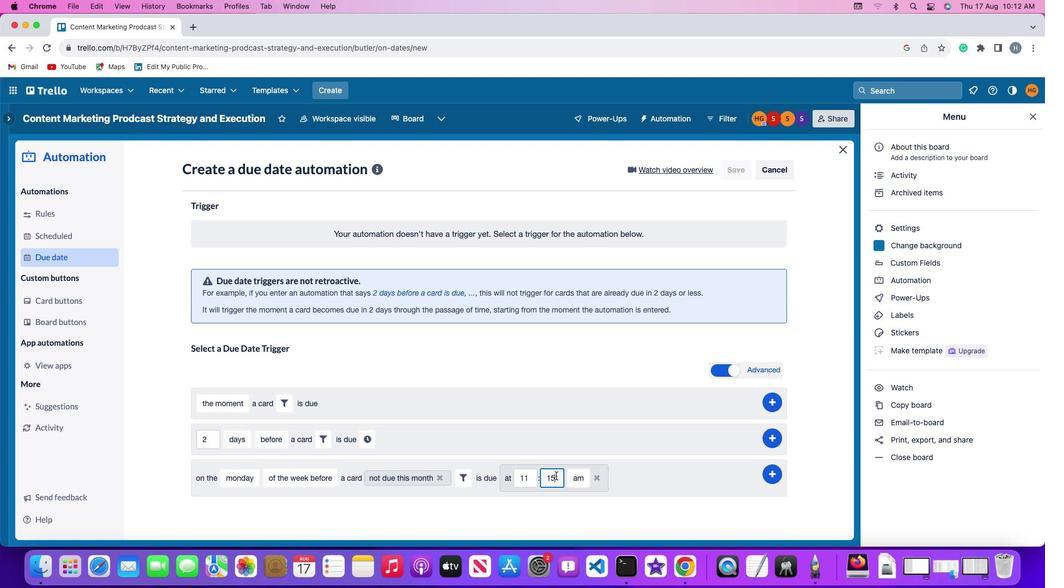 
Action: Key pressed Key.backspaceKey.backspace'0''0'
Screenshot: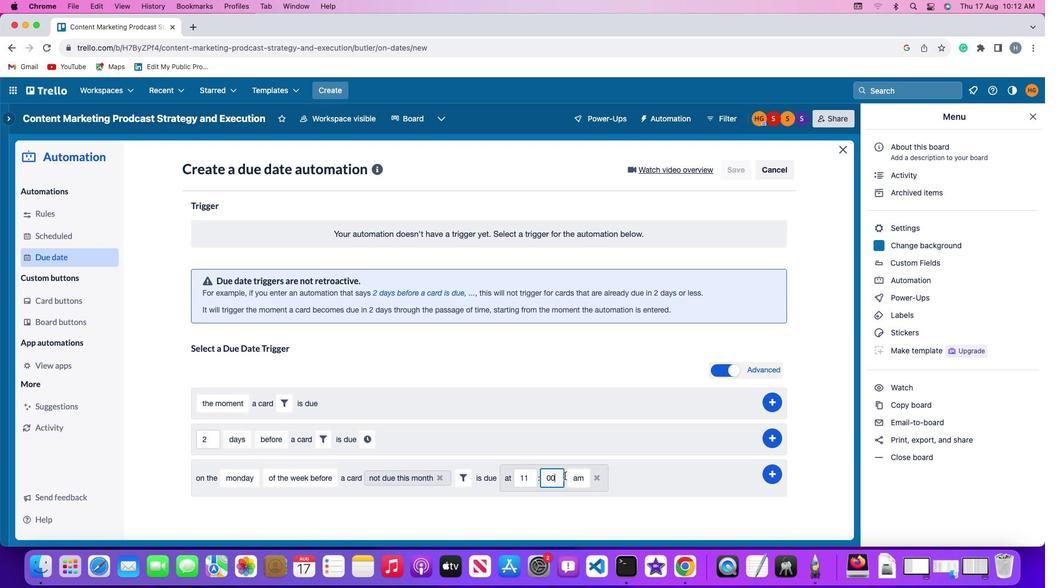
Action: Mouse moved to (573, 475)
Screenshot: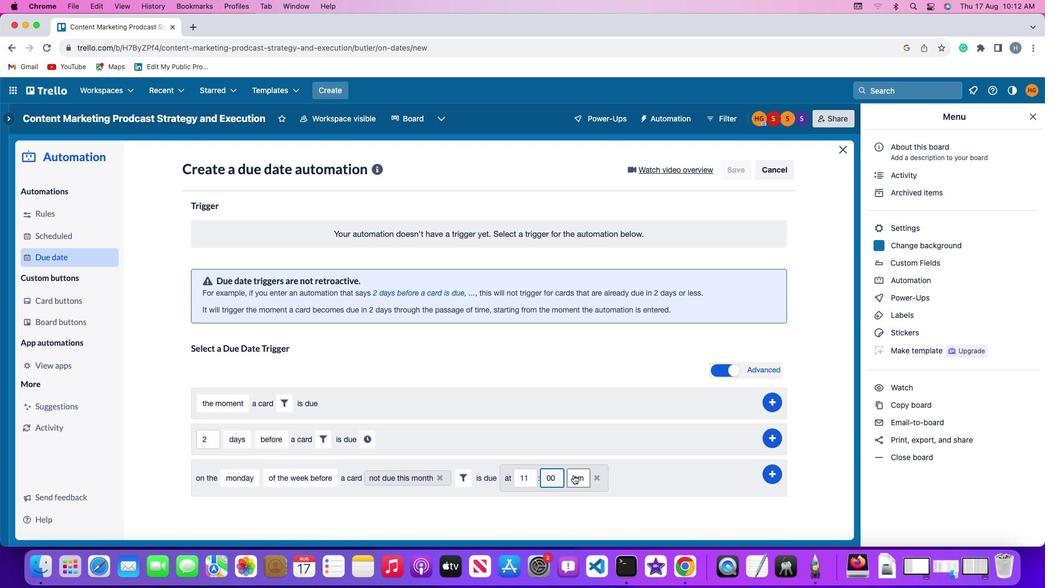 
Action: Mouse pressed left at (573, 475)
Screenshot: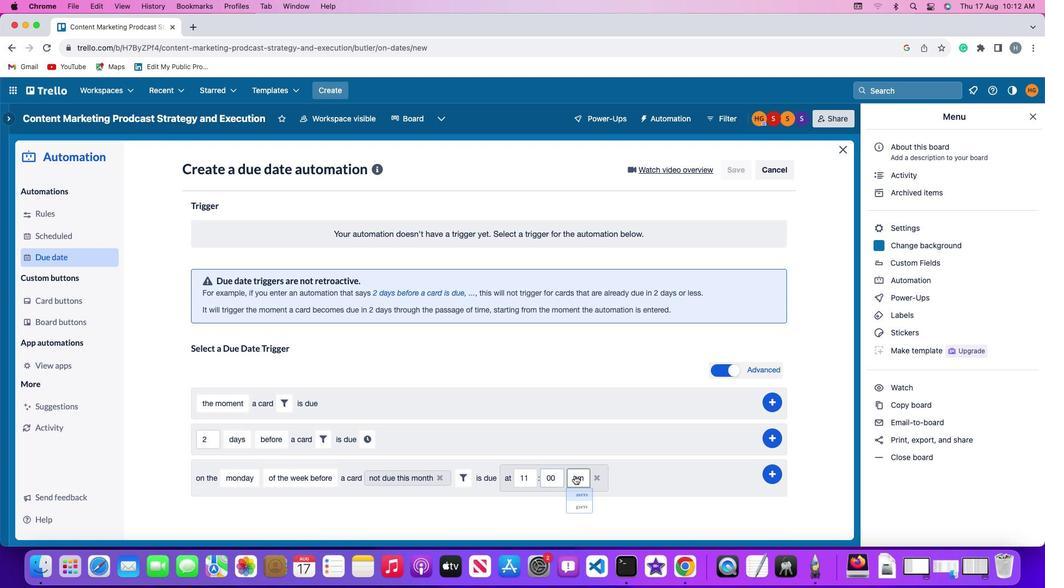 
Action: Mouse moved to (583, 497)
Screenshot: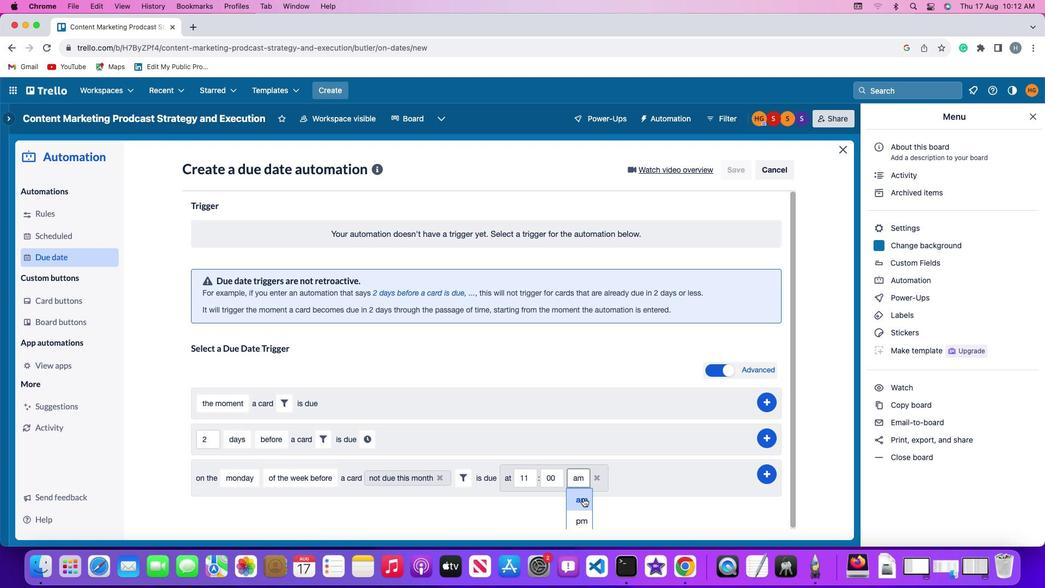 
Action: Mouse pressed left at (583, 497)
Screenshot: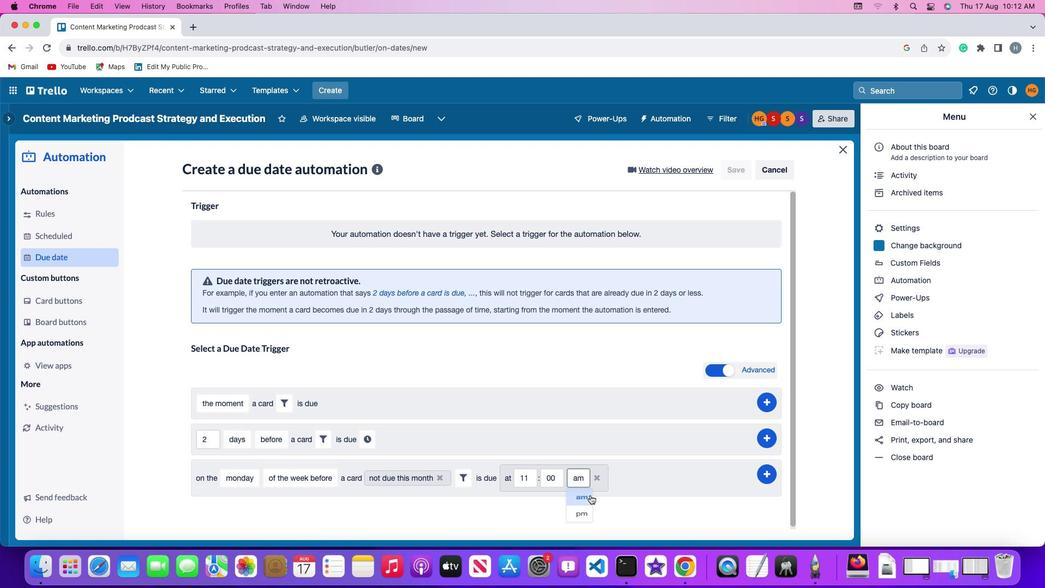
Action: Mouse moved to (775, 472)
Screenshot: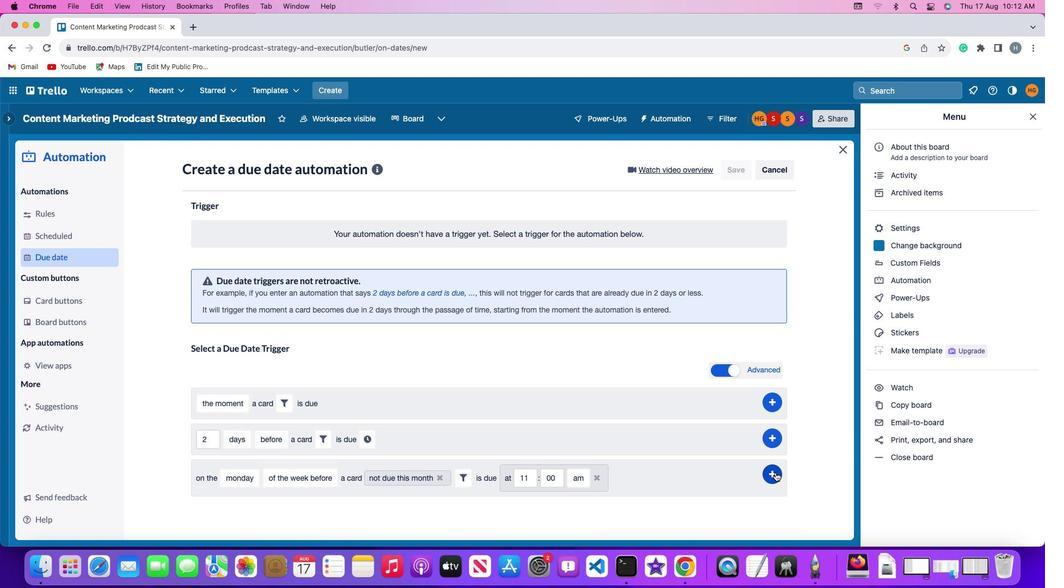 
Action: Mouse pressed left at (775, 472)
Screenshot: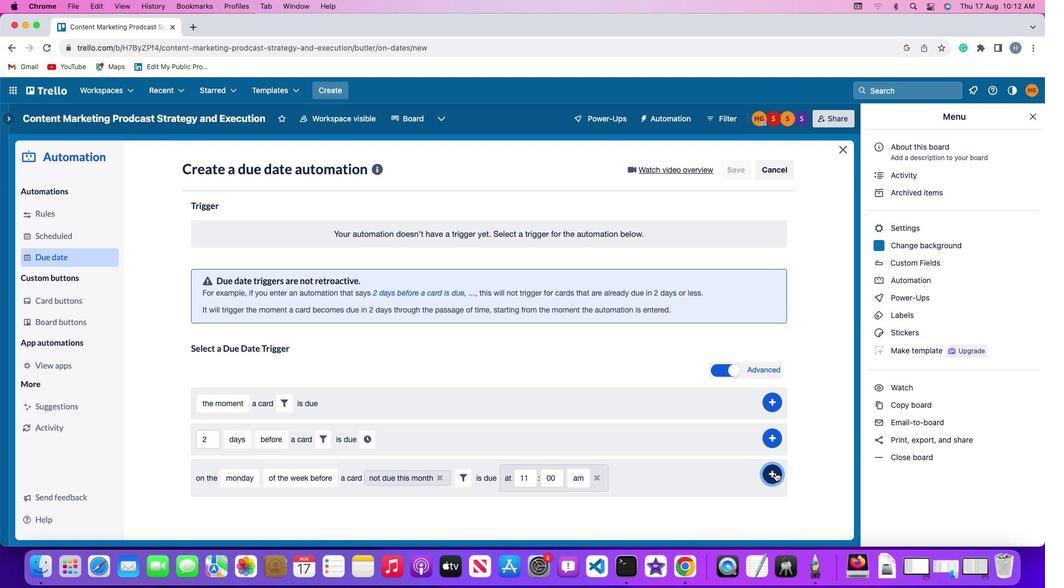 
Action: Mouse moved to (808, 419)
Screenshot: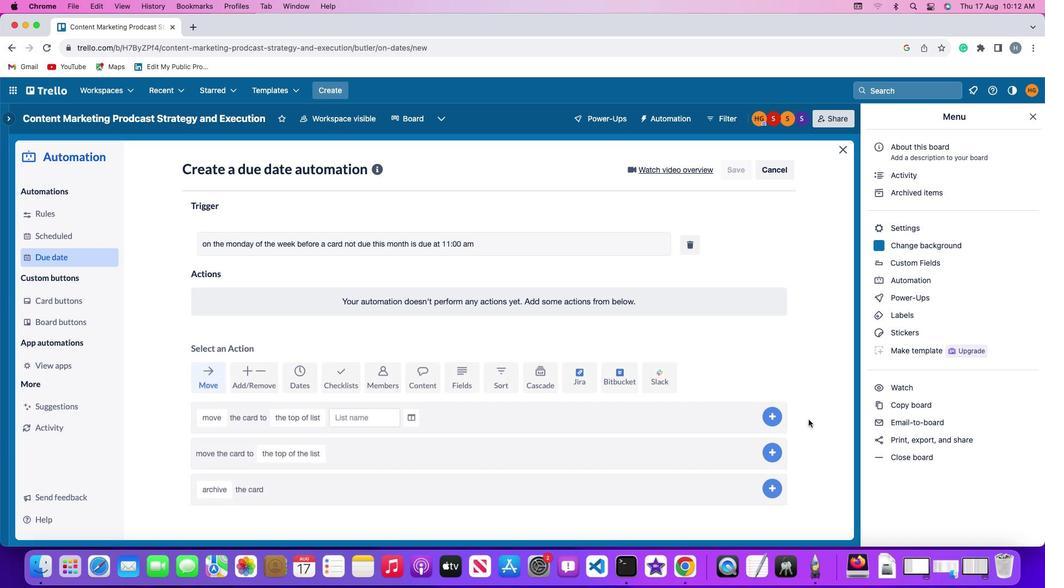 
